 Task: Find connections with filter location Wavre with filter topic #Careerwith filter profile language Spanish with filter current company HR International with filter school Sri Krishna Adithya College of Arts and Science with filter industry Book Publishing with filter service category Search Engine Marketing (SEM) with filter keywords title Chemist
Action: Mouse moved to (567, 110)
Screenshot: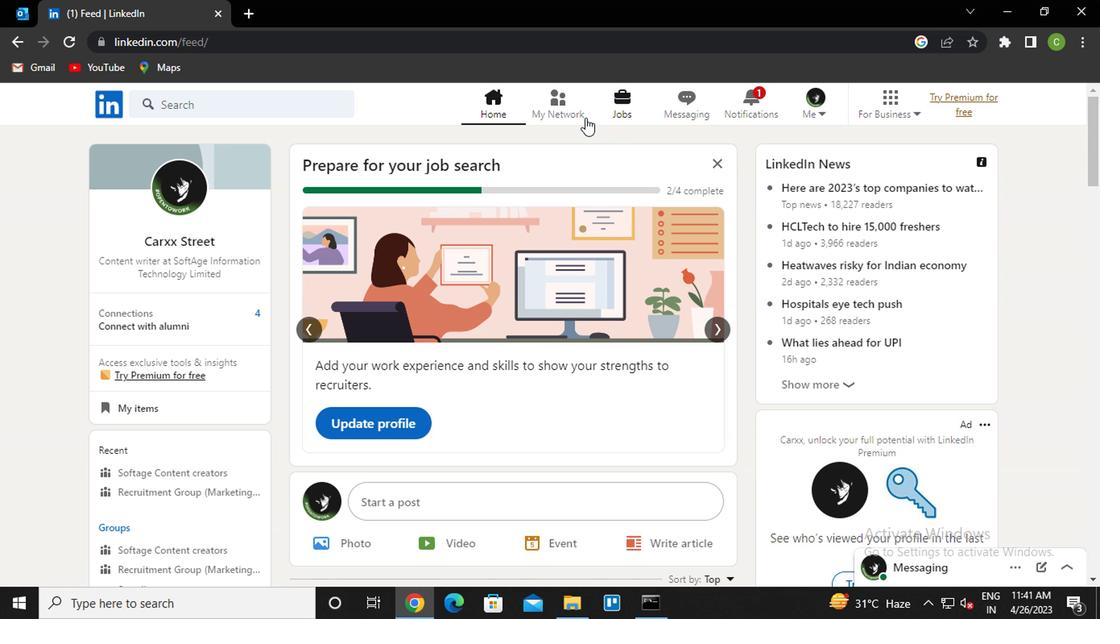 
Action: Mouse pressed left at (567, 110)
Screenshot: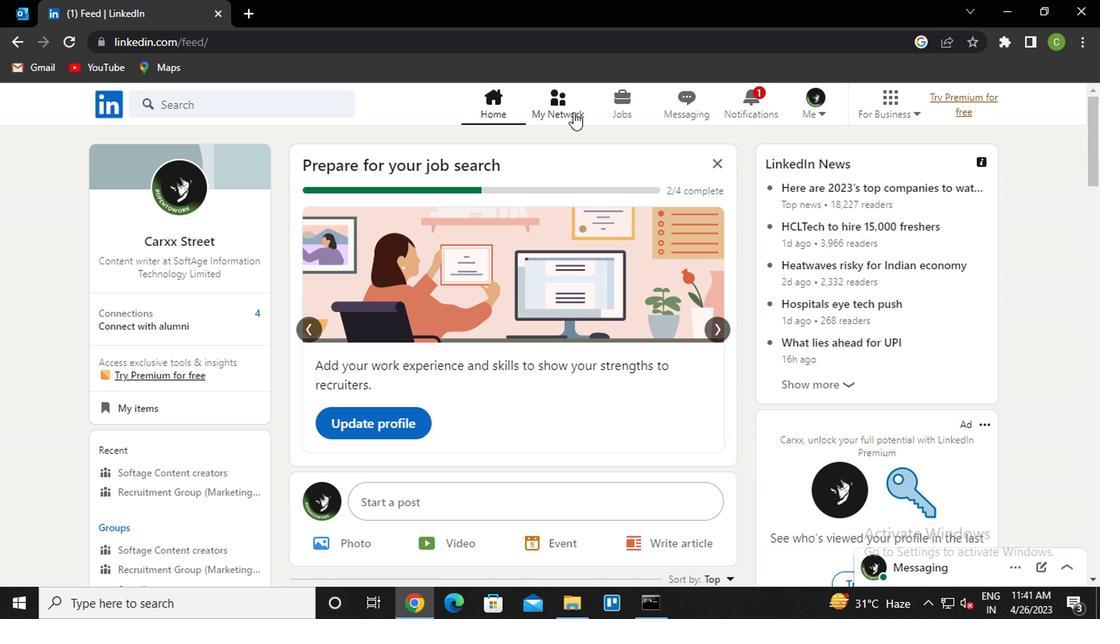 
Action: Mouse moved to (220, 204)
Screenshot: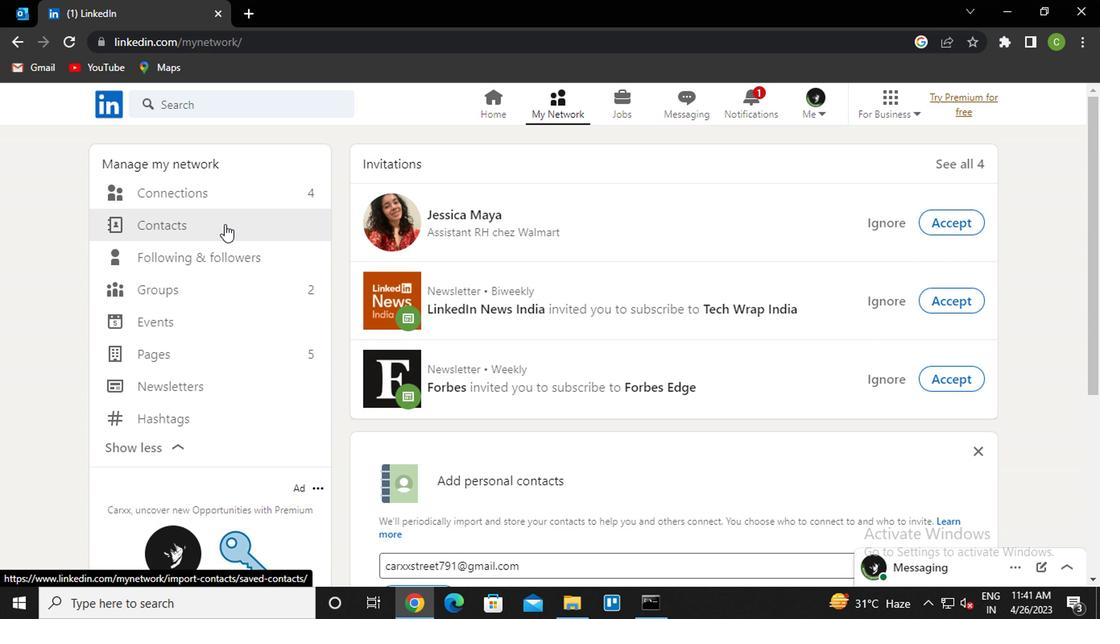 
Action: Mouse pressed left at (220, 204)
Screenshot: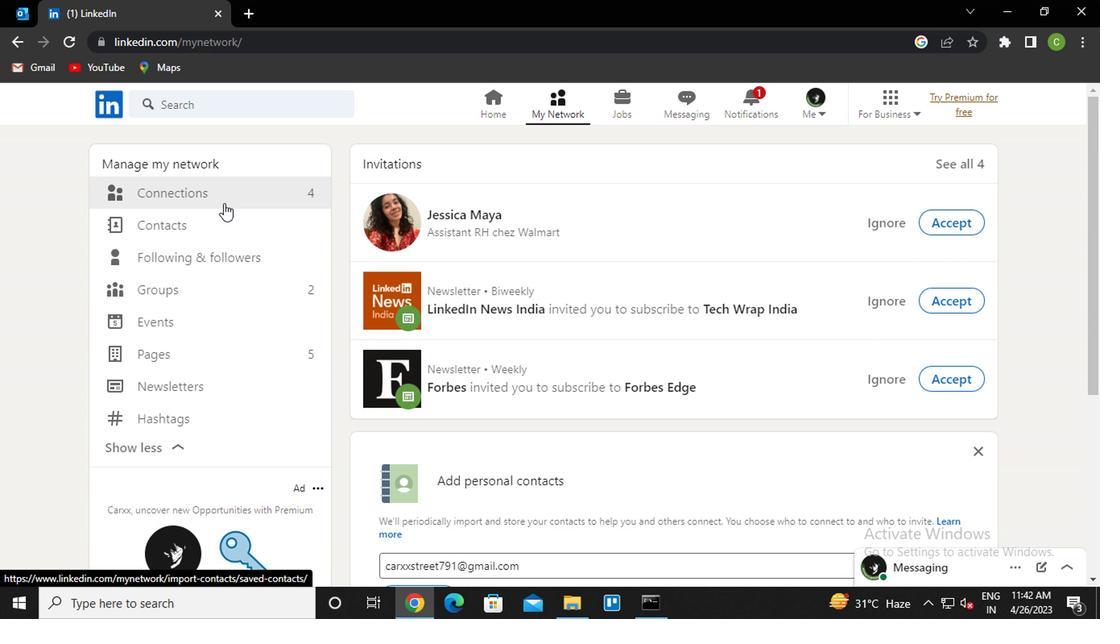 
Action: Mouse moved to (271, 190)
Screenshot: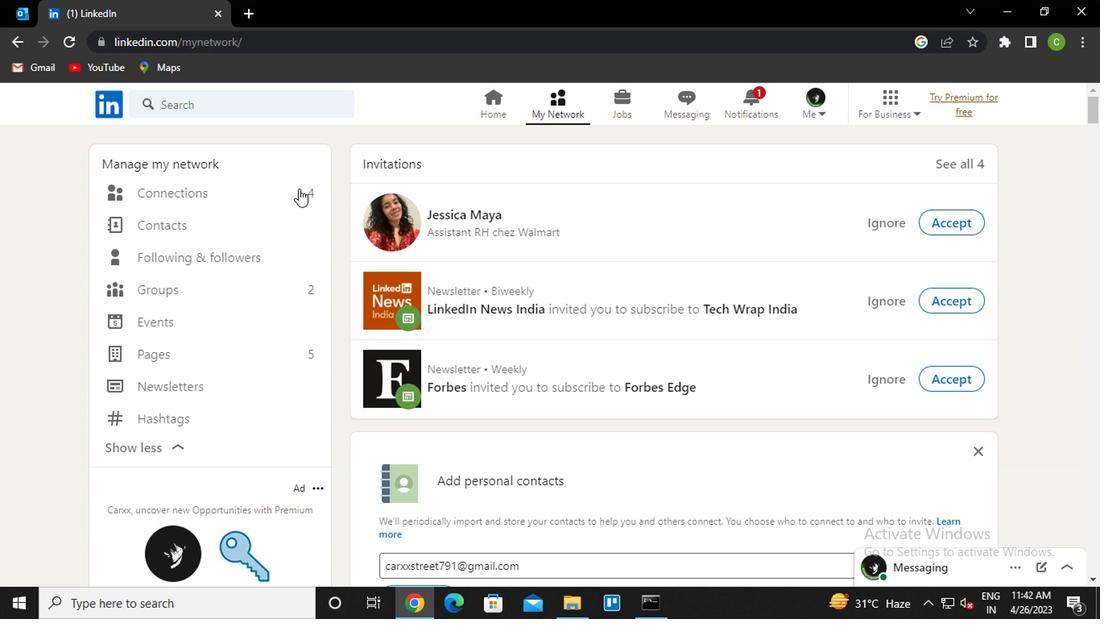
Action: Mouse pressed left at (271, 190)
Screenshot: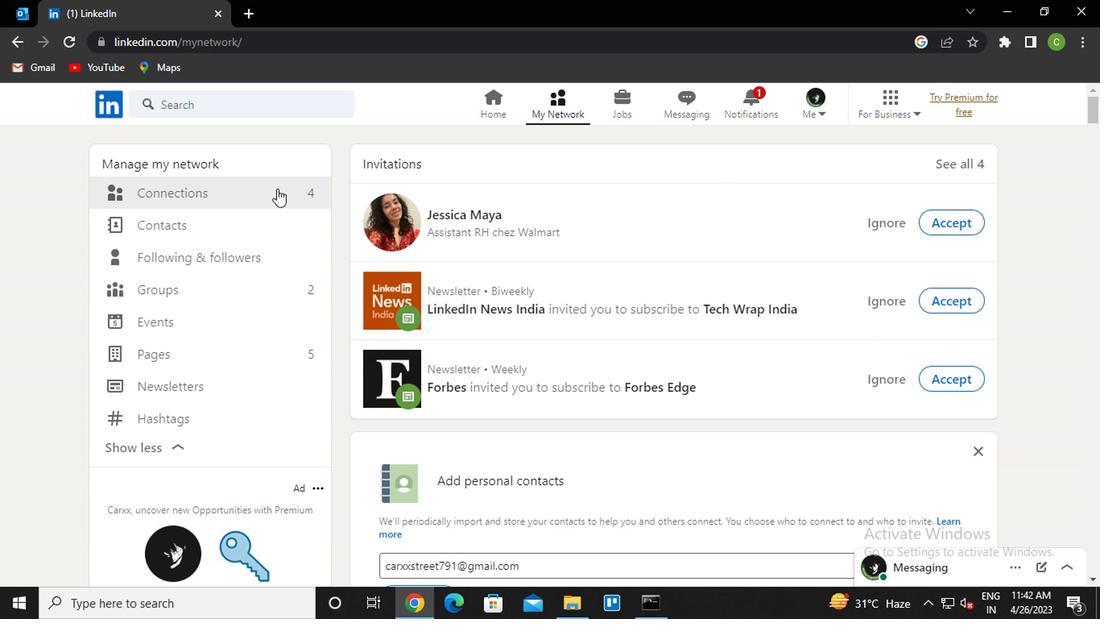 
Action: Mouse moved to (689, 200)
Screenshot: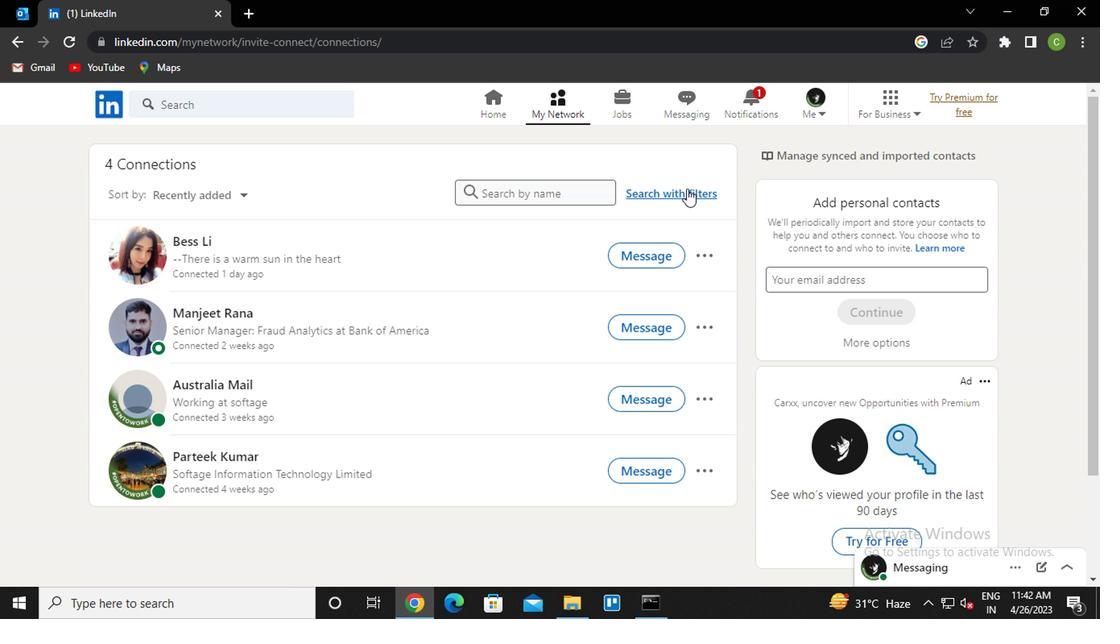 
Action: Mouse pressed left at (689, 200)
Screenshot: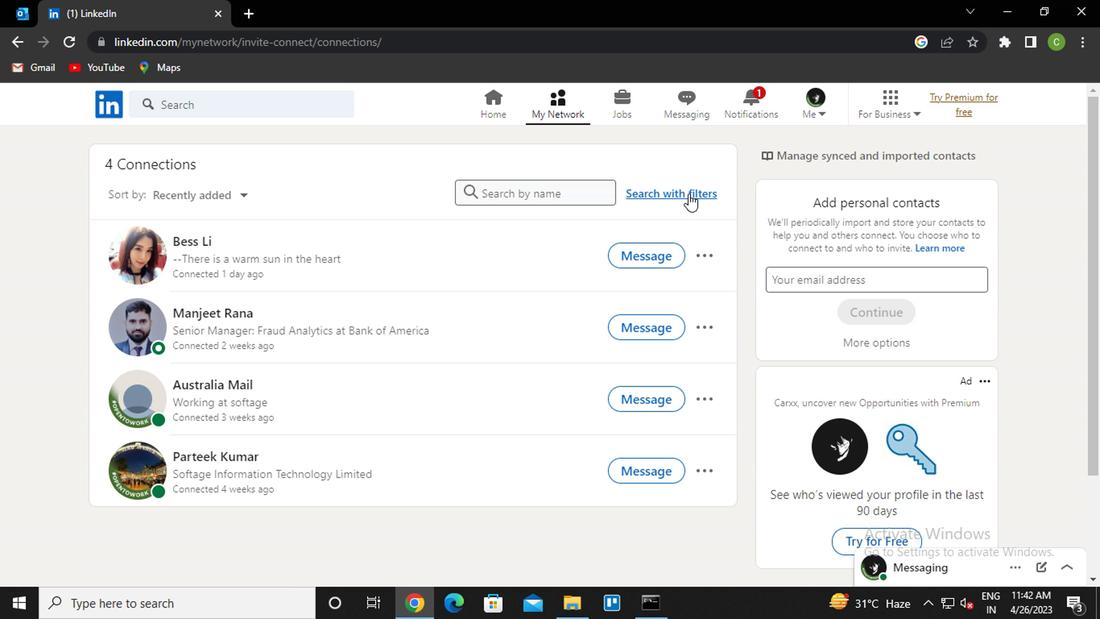 
Action: Mouse moved to (530, 155)
Screenshot: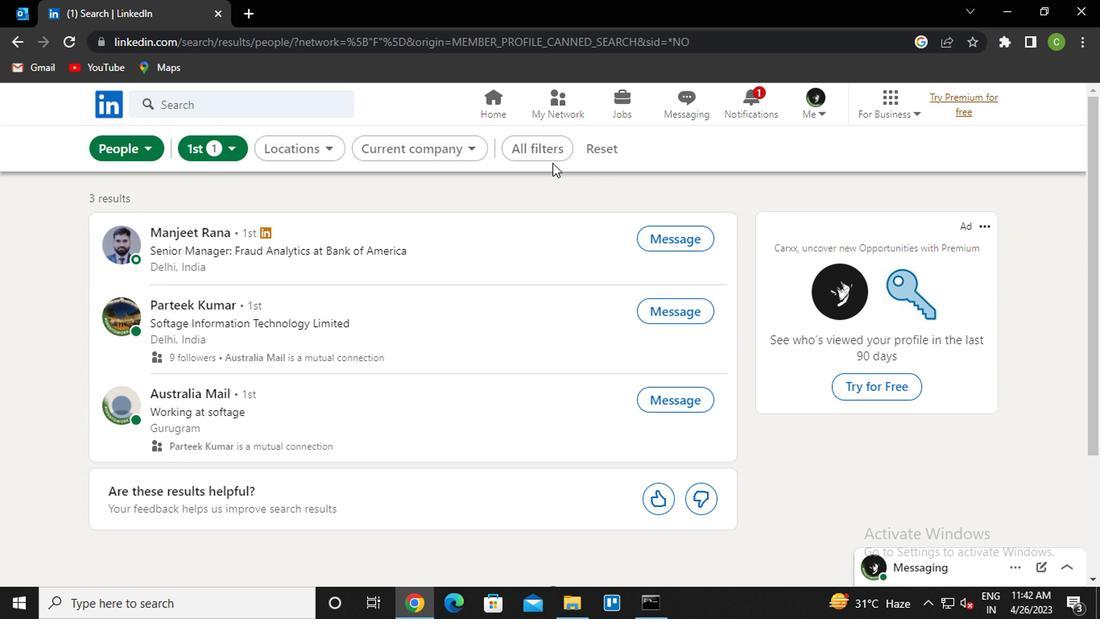 
Action: Mouse pressed left at (530, 155)
Screenshot: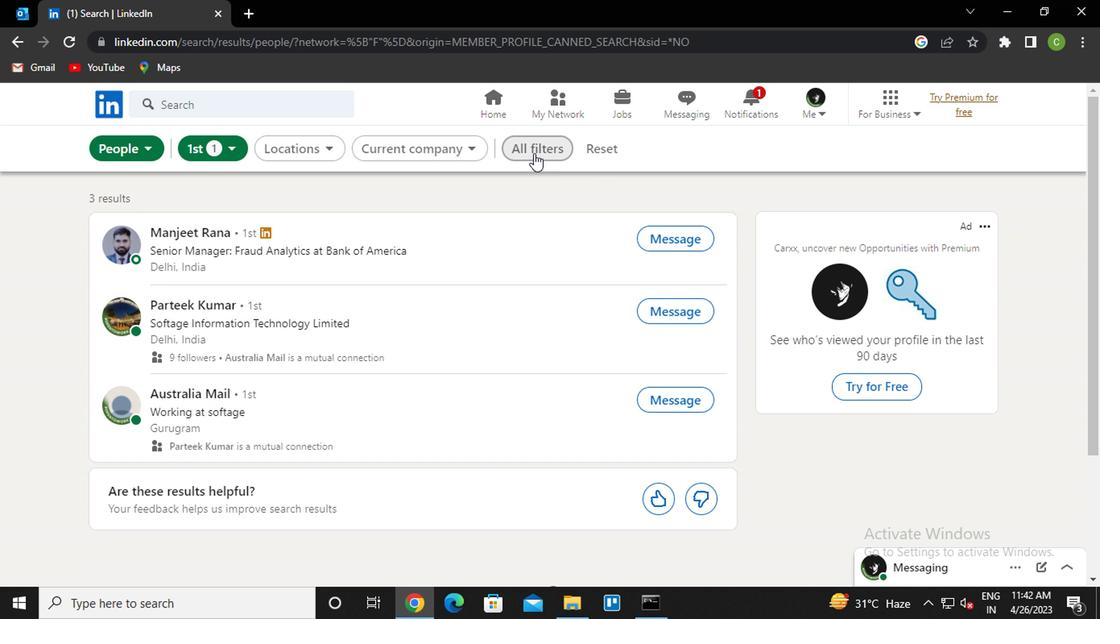 
Action: Mouse moved to (809, 320)
Screenshot: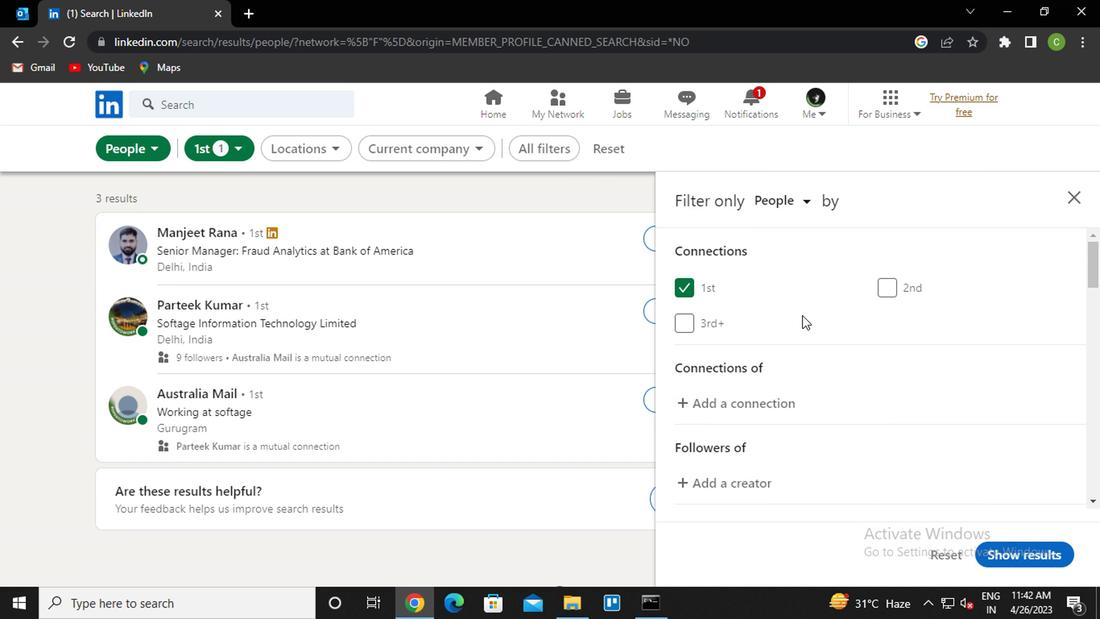 
Action: Mouse scrolled (809, 319) with delta (0, 0)
Screenshot: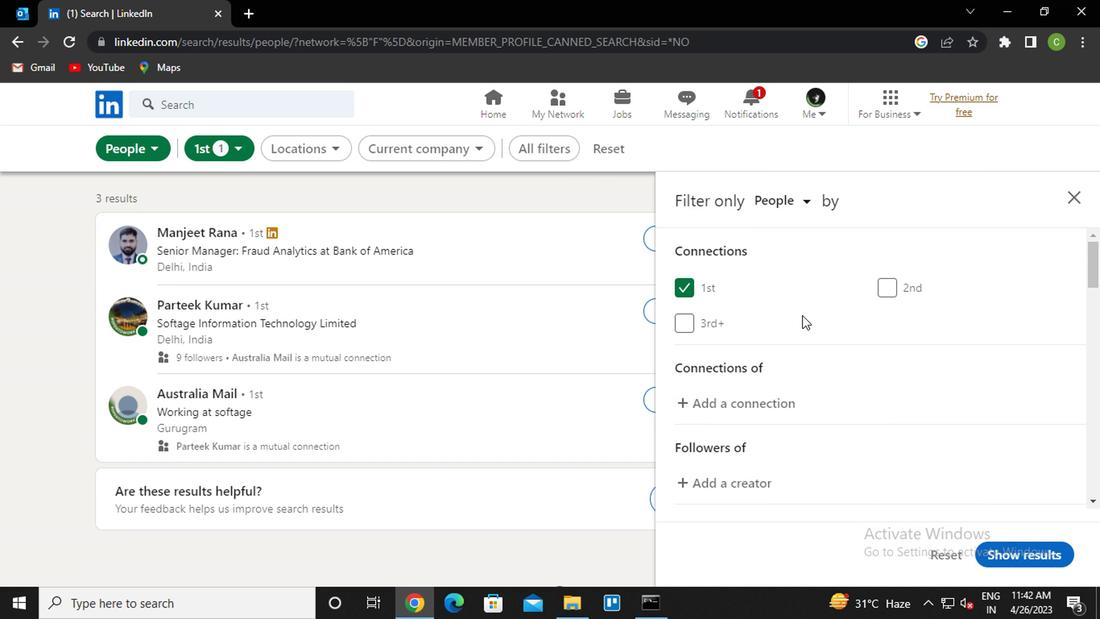 
Action: Mouse moved to (819, 327)
Screenshot: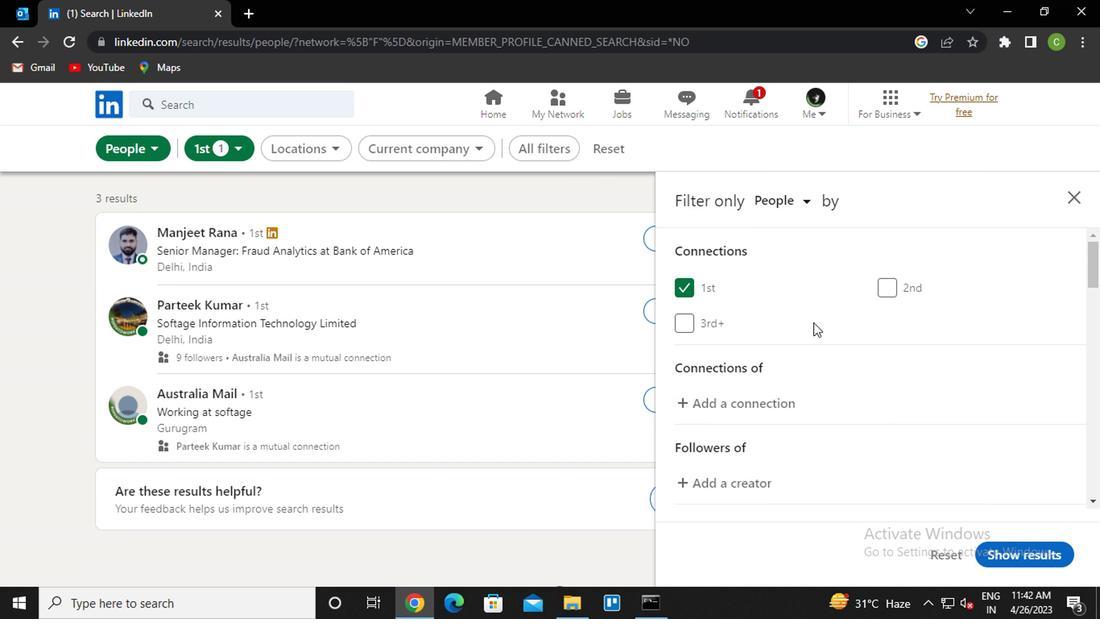 
Action: Mouse scrolled (819, 326) with delta (0, -1)
Screenshot: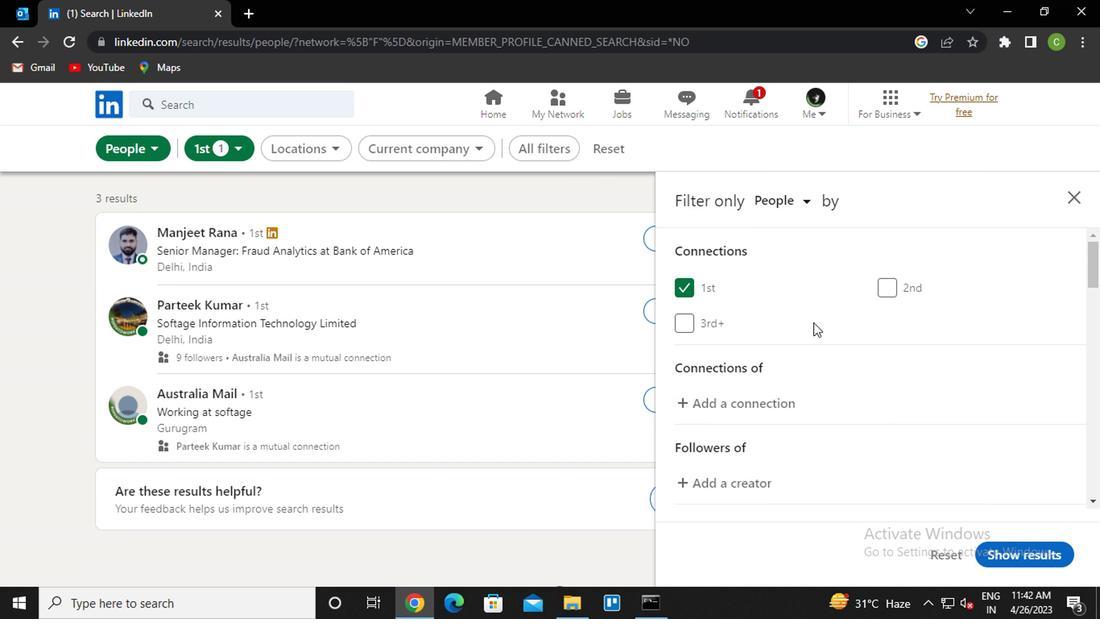 
Action: Mouse moved to (825, 334)
Screenshot: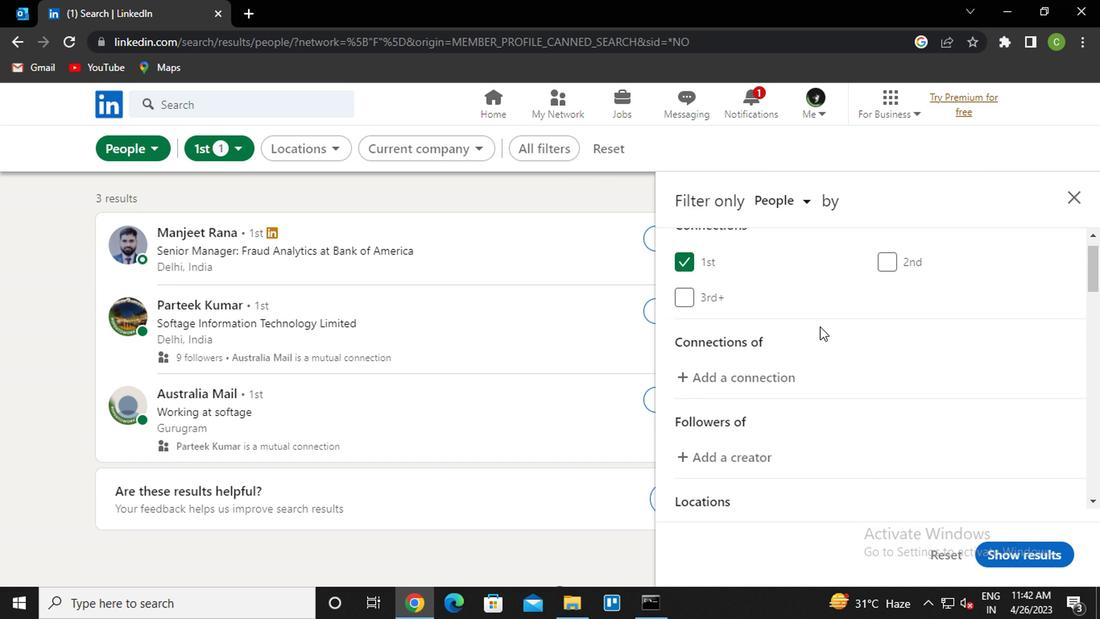 
Action: Mouse scrolled (825, 334) with delta (0, 0)
Screenshot: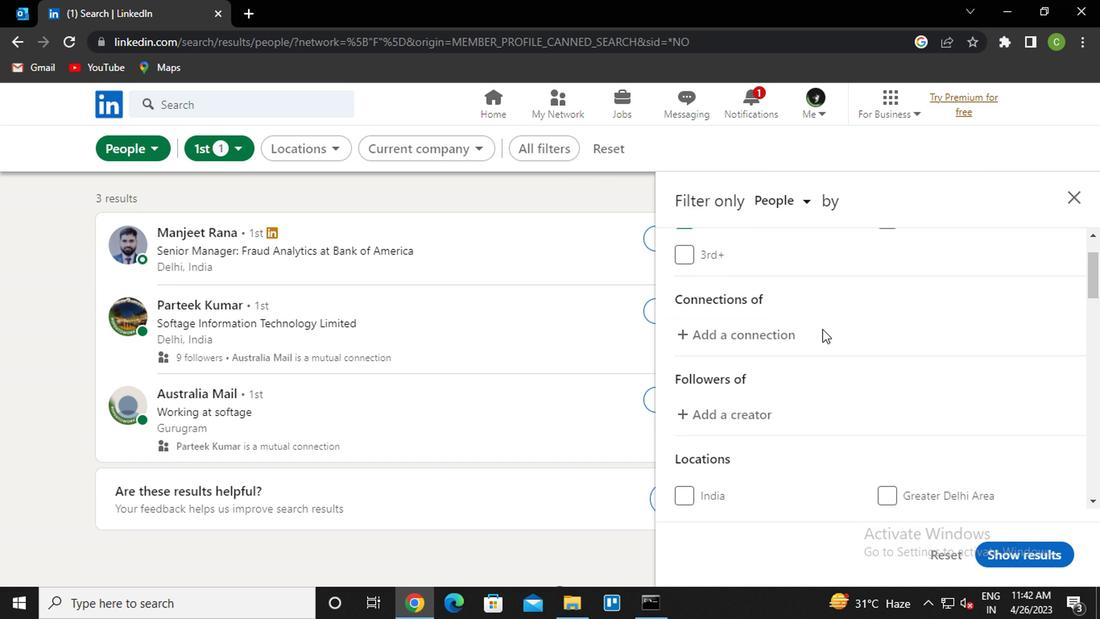 
Action: Mouse moved to (909, 395)
Screenshot: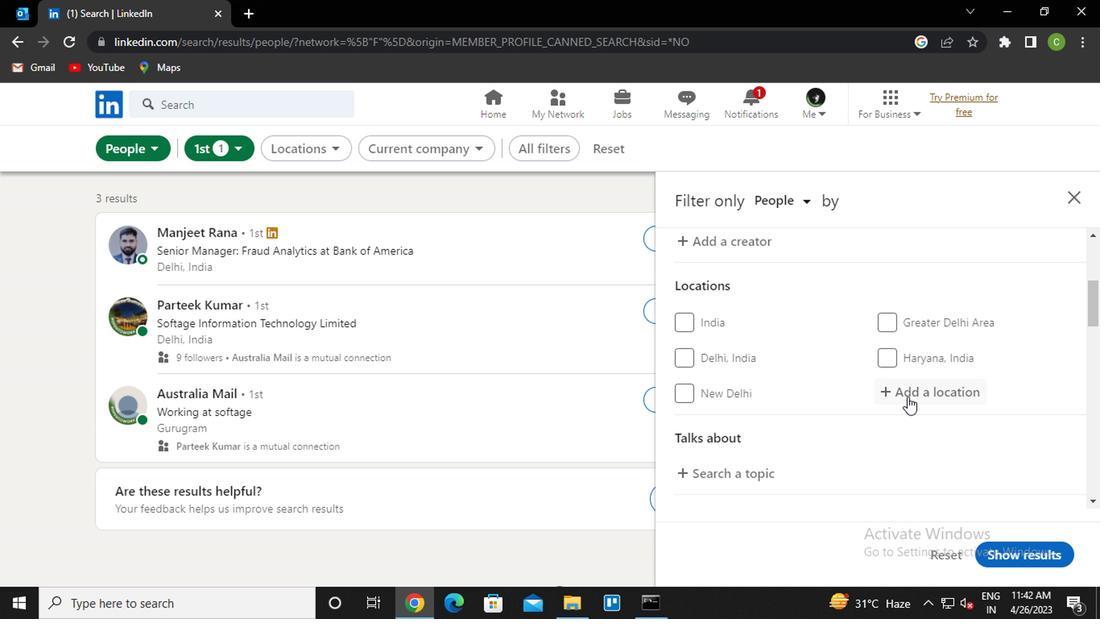 
Action: Mouse pressed left at (909, 395)
Screenshot: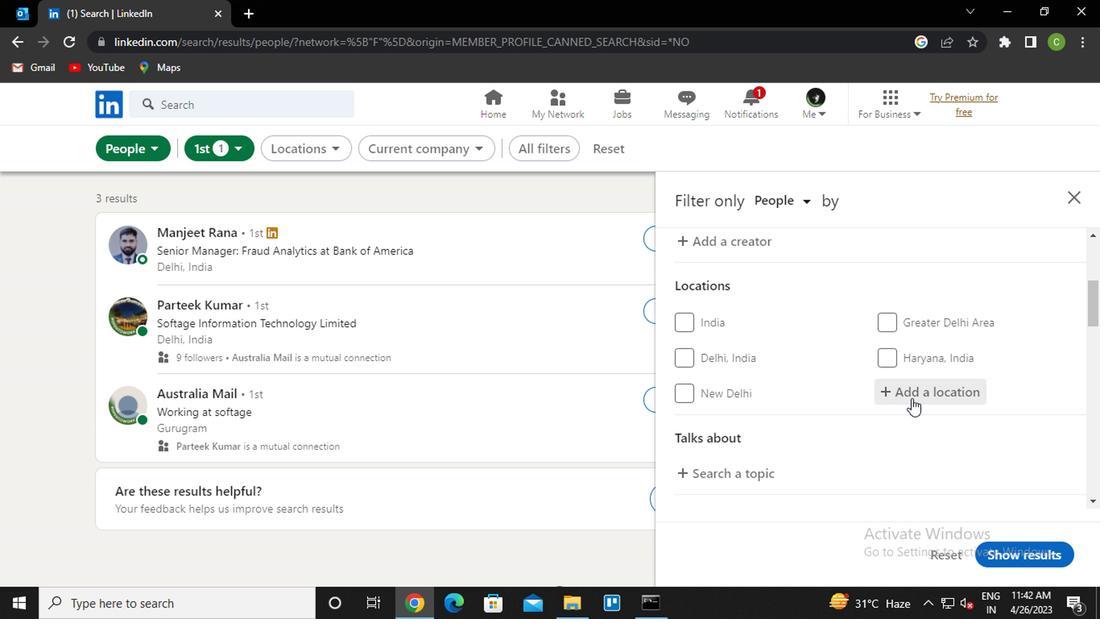 
Action: Mouse moved to (911, 395)
Screenshot: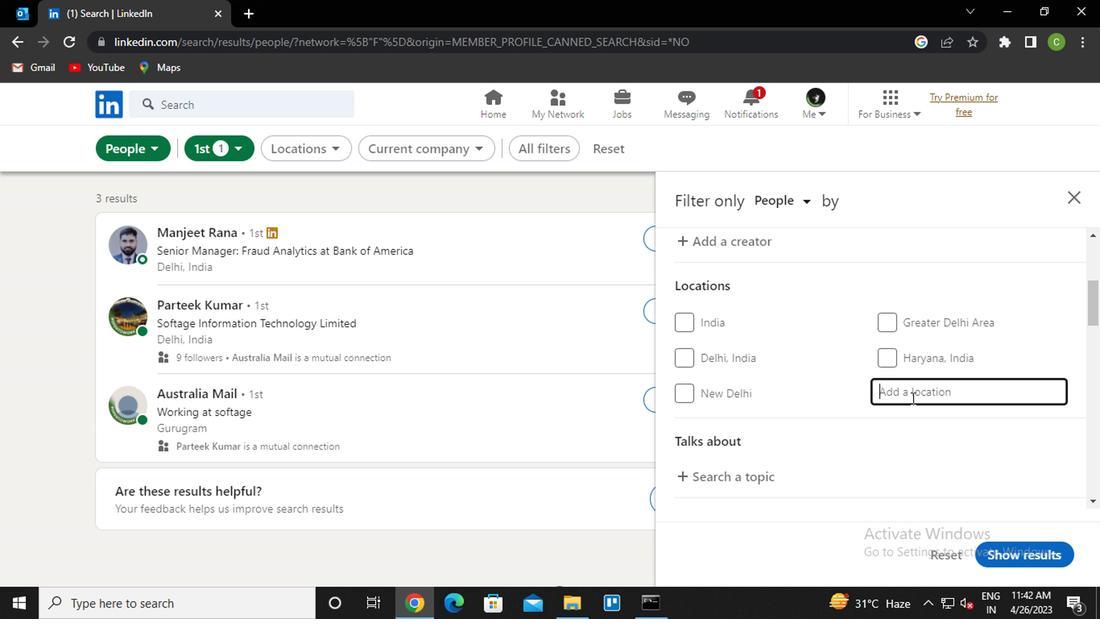 
Action: Key pressed <Key.caps_lock><Key.caps_lock>w<Key.caps_lock>avre<Key.down><Key.enter>
Screenshot: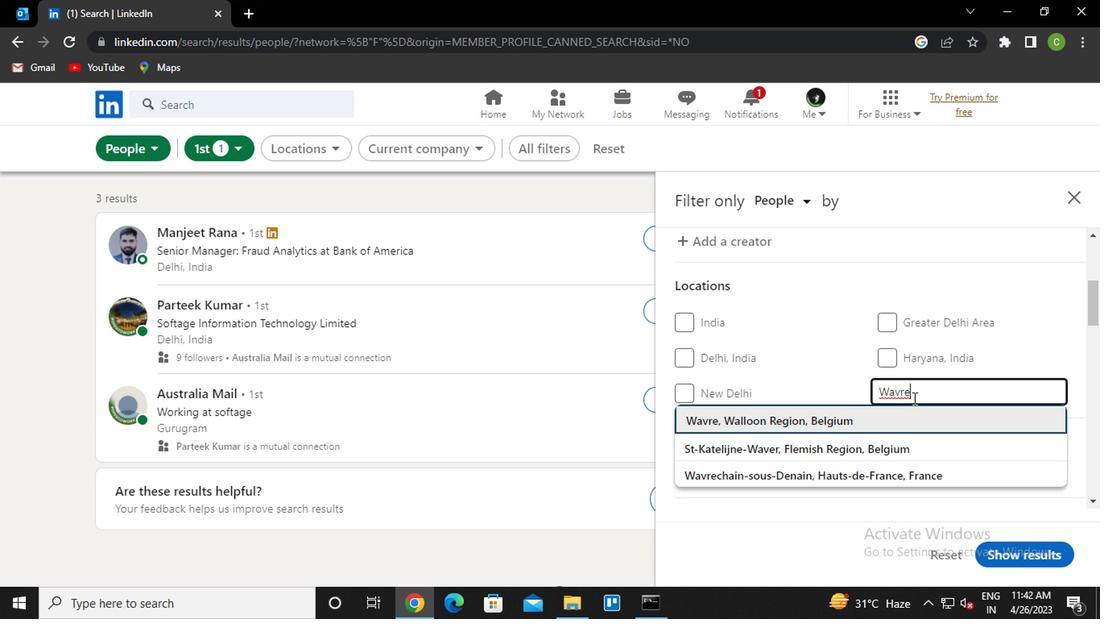 
Action: Mouse moved to (902, 400)
Screenshot: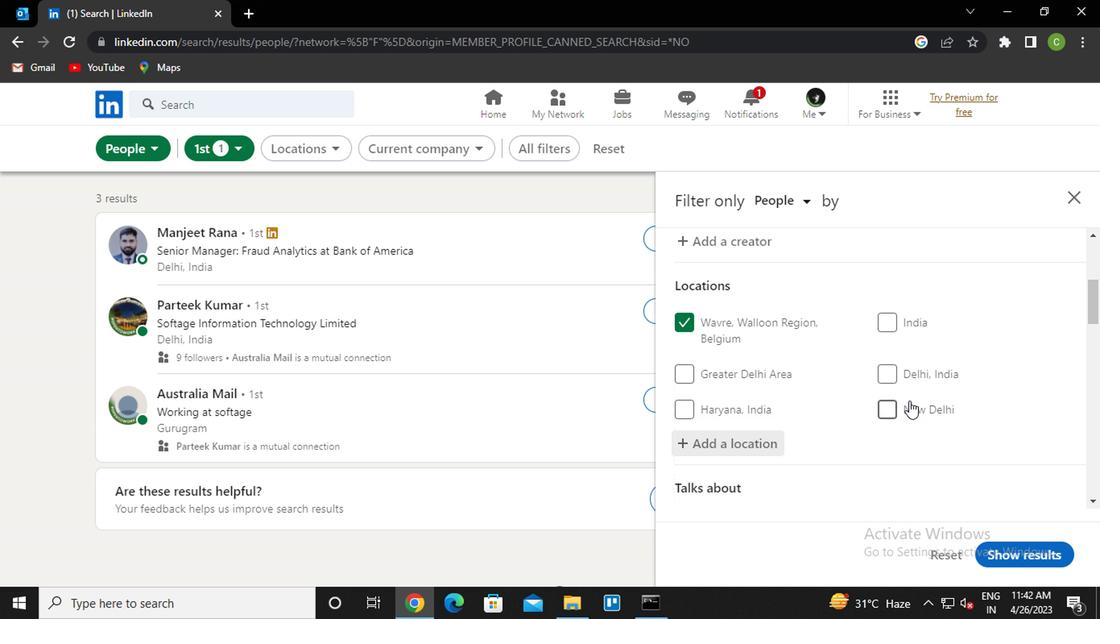 
Action: Mouse scrolled (902, 399) with delta (0, 0)
Screenshot: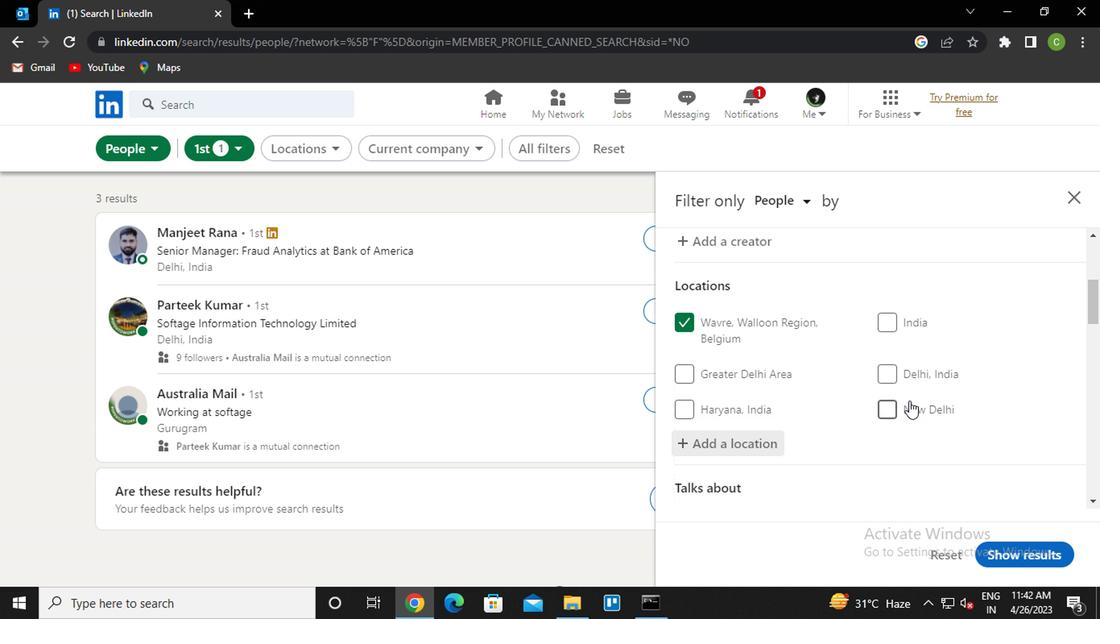 
Action: Mouse moved to (887, 412)
Screenshot: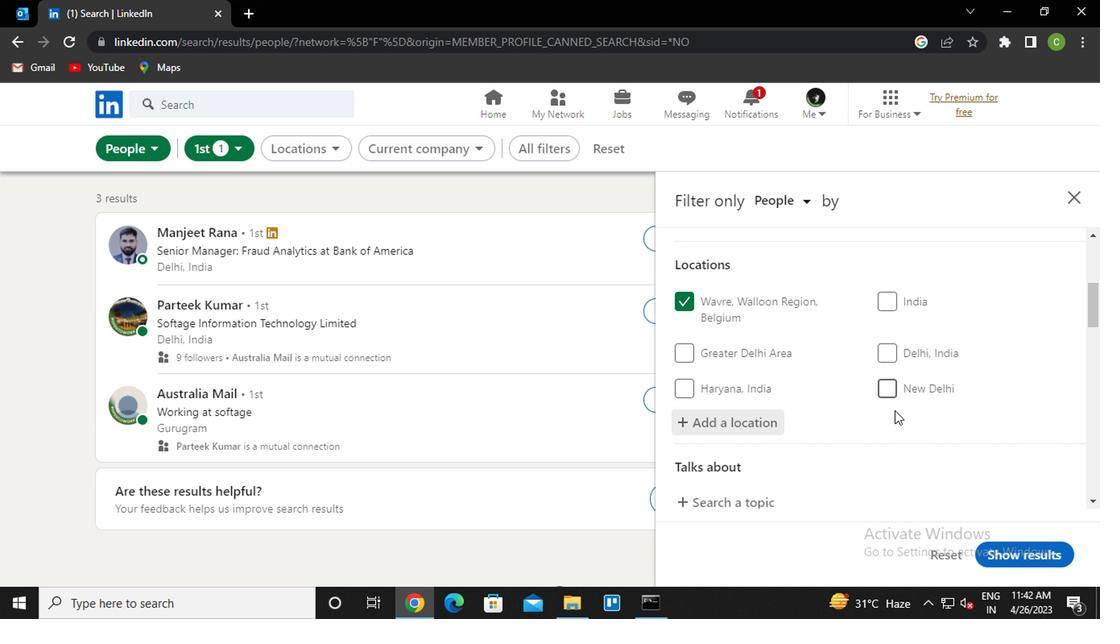 
Action: Mouse scrolled (887, 411) with delta (0, 0)
Screenshot: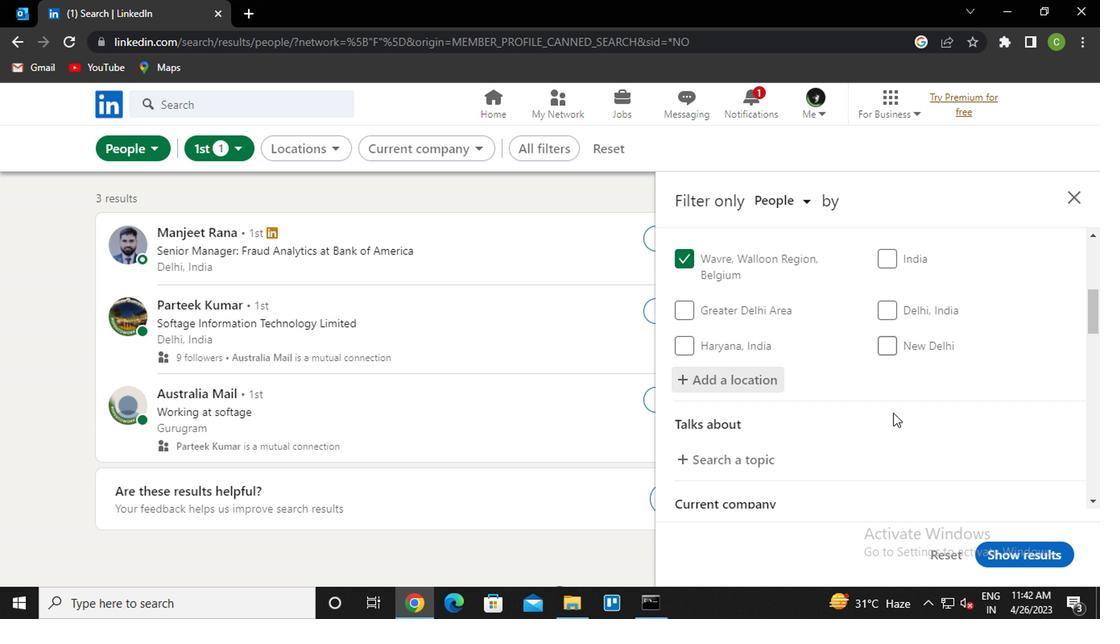 
Action: Mouse moved to (748, 359)
Screenshot: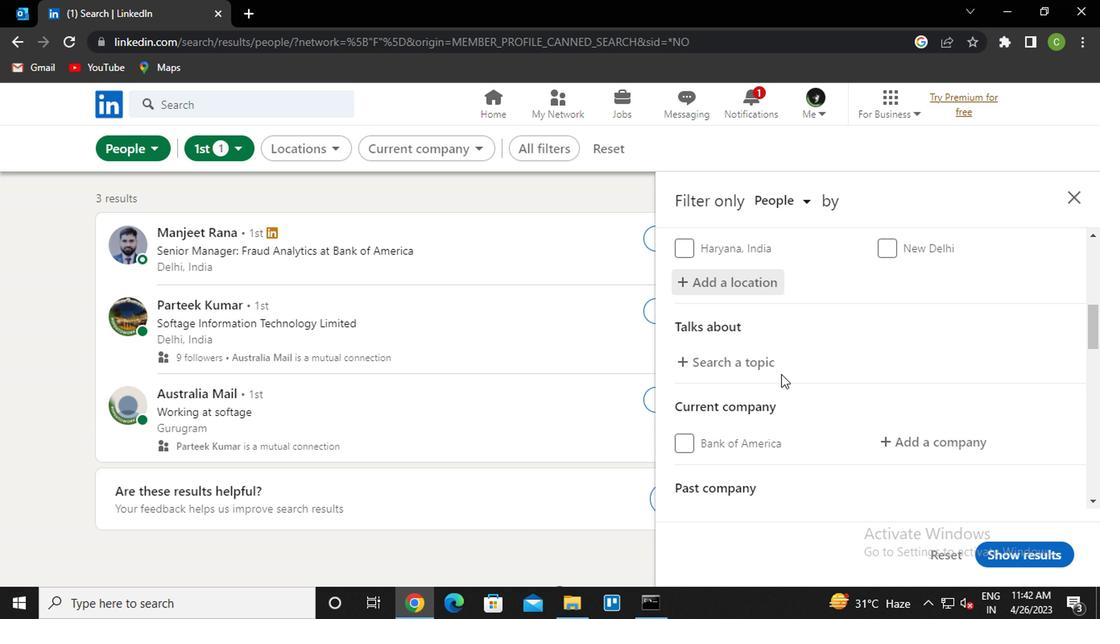 
Action: Mouse pressed left at (748, 359)
Screenshot: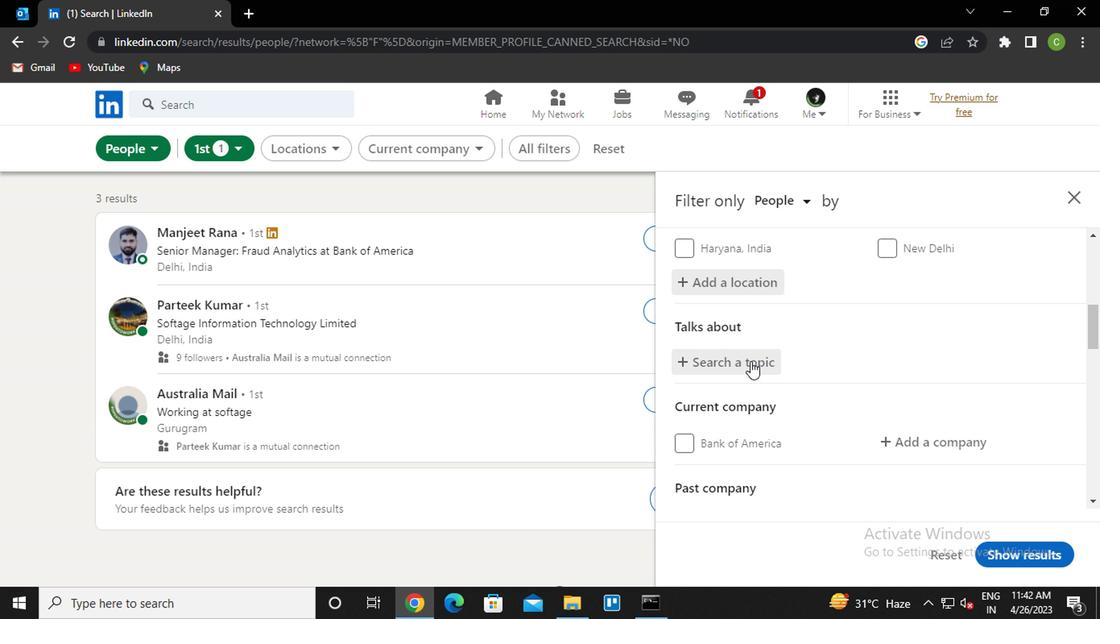 
Action: Key pressed <Key.caps_lock>c<Key.caps_lock>areer<Key.down><Key.enter>
Screenshot: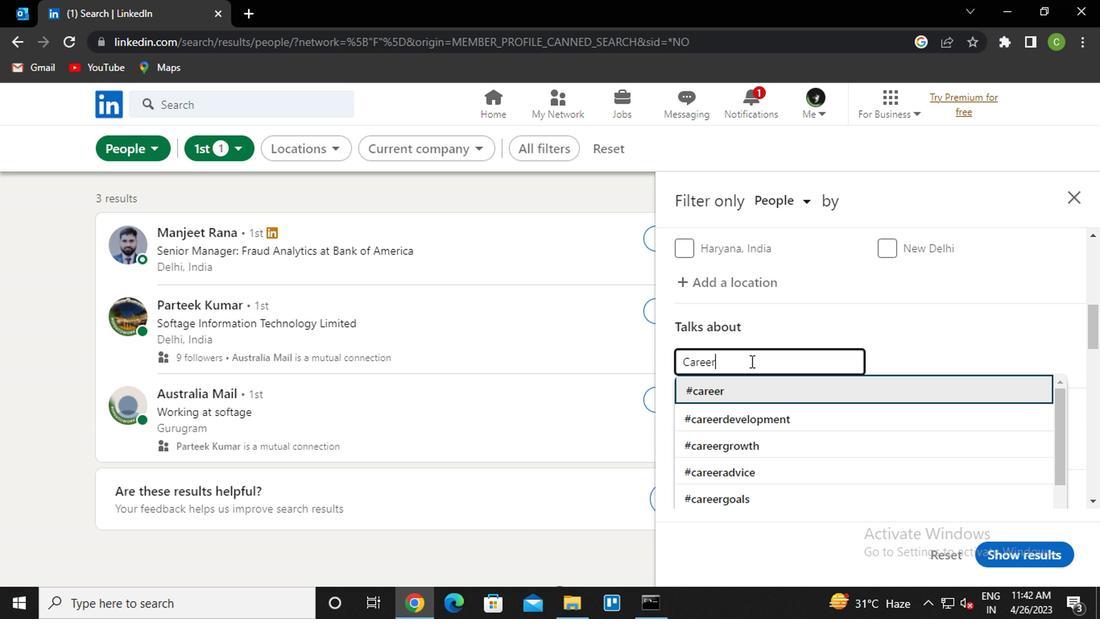 
Action: Mouse moved to (809, 366)
Screenshot: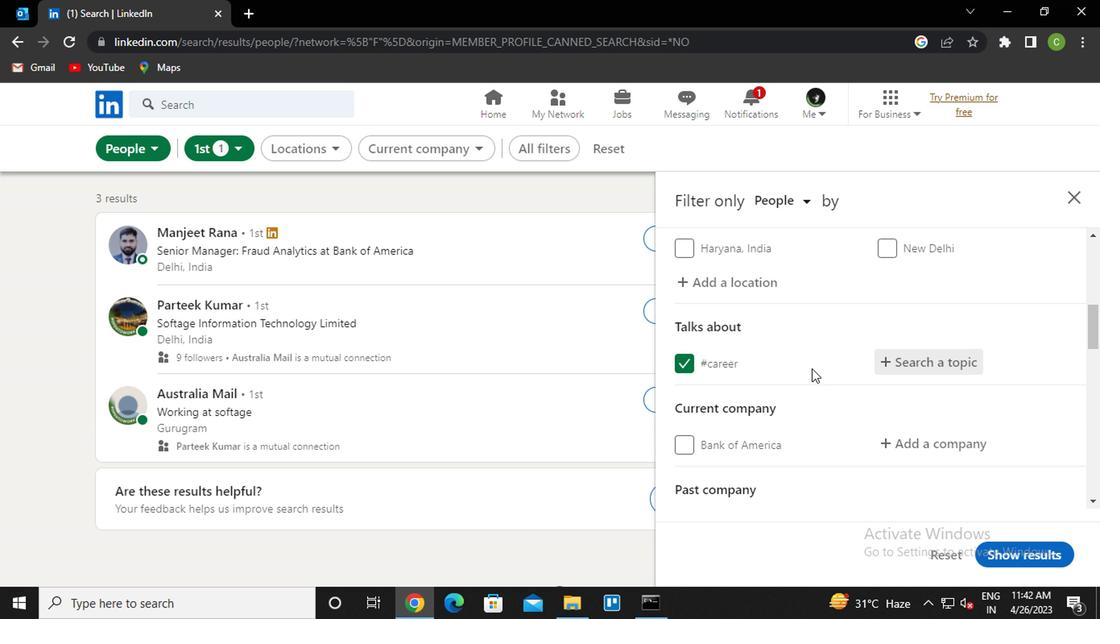 
Action: Mouse scrolled (809, 365) with delta (0, 0)
Screenshot: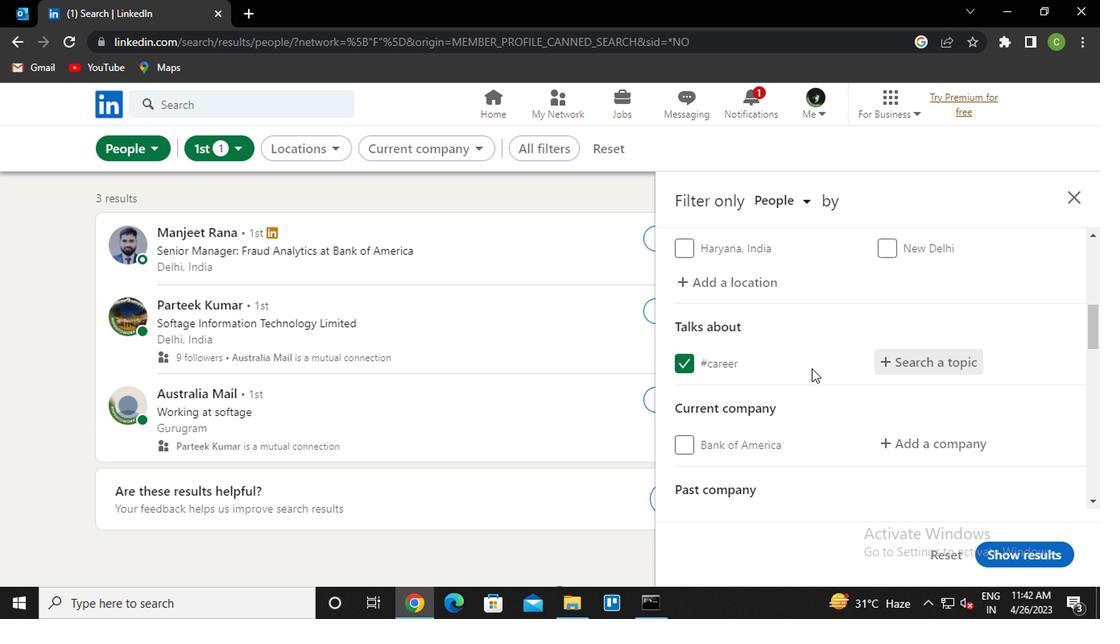 
Action: Mouse moved to (930, 366)
Screenshot: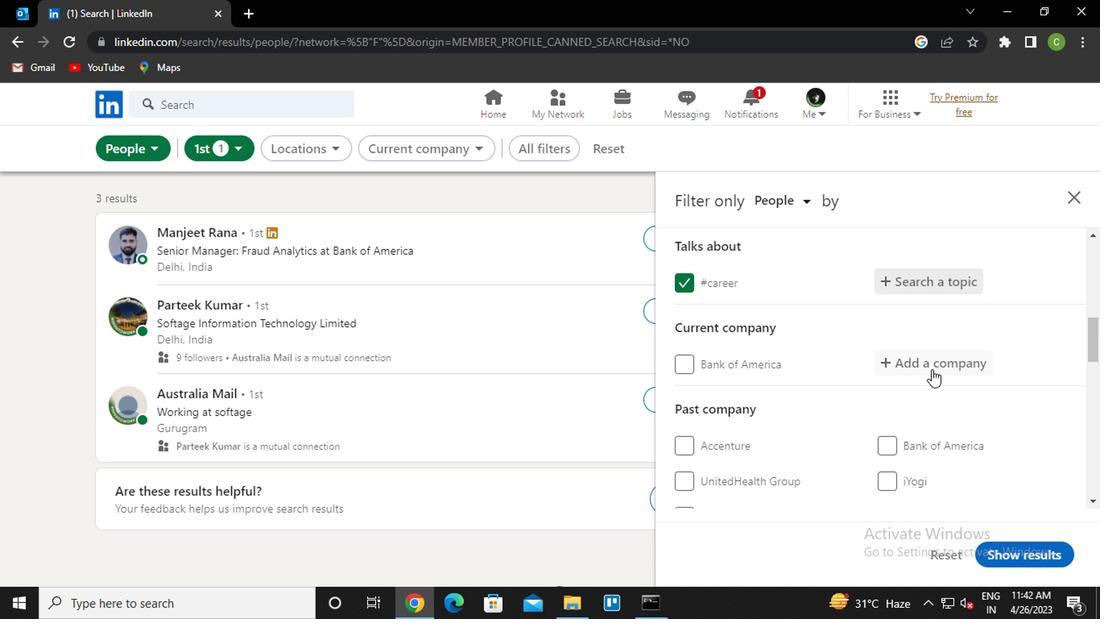 
Action: Mouse pressed left at (930, 366)
Screenshot: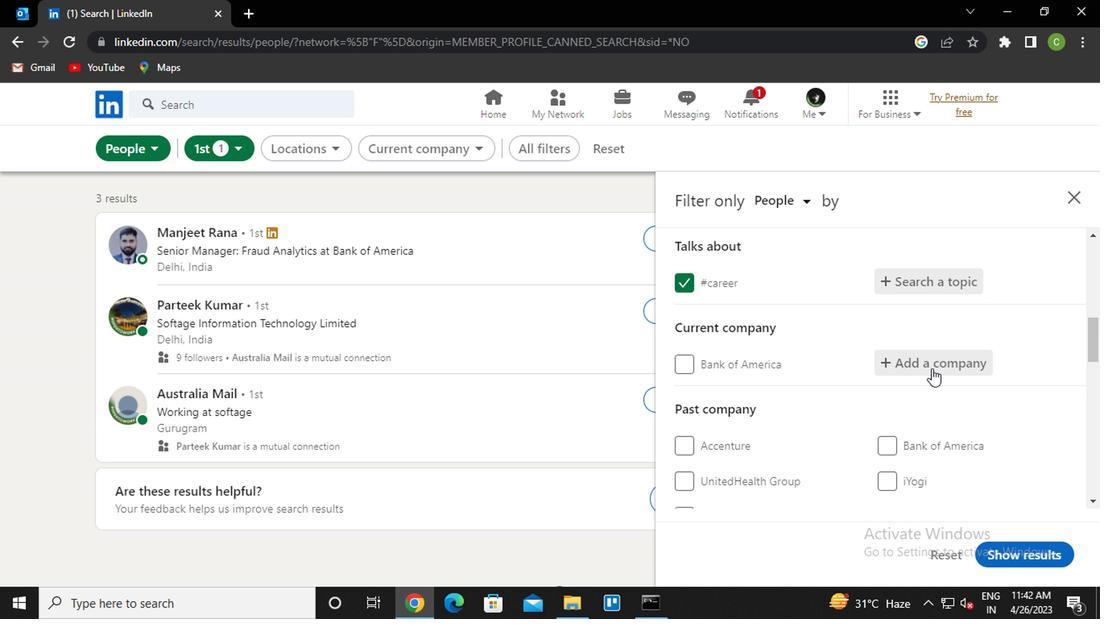 
Action: Key pressed <Key.caps_lock>hr<Key.space>i<Key.caps_lock>nter<Key.down><Key.enter>
Screenshot: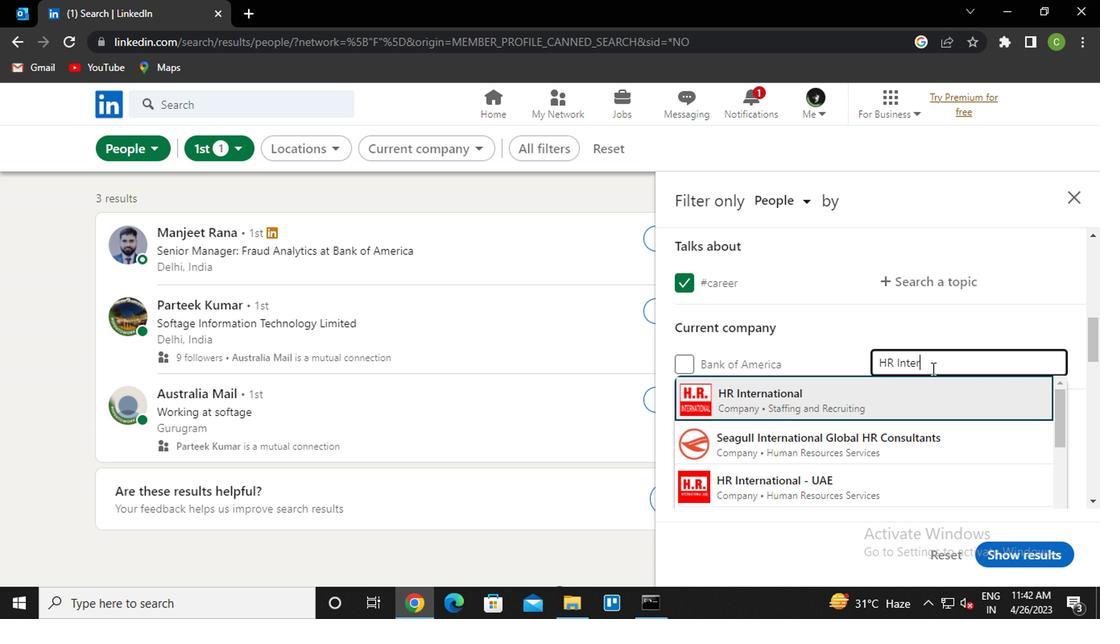 
Action: Mouse moved to (908, 374)
Screenshot: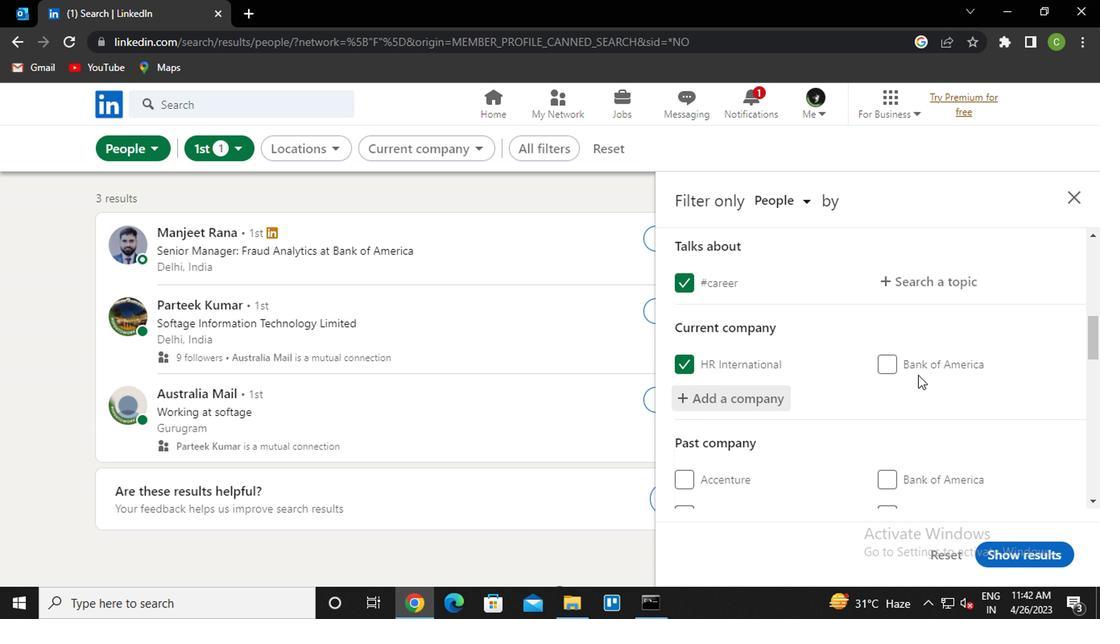 
Action: Mouse scrolled (908, 373) with delta (0, -1)
Screenshot: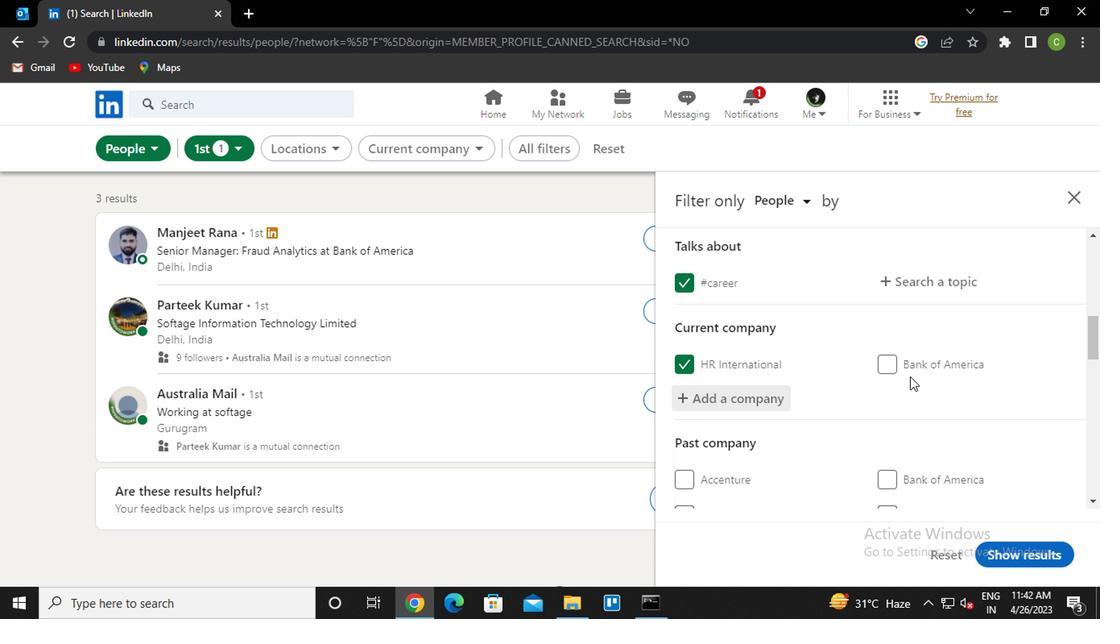 
Action: Mouse moved to (906, 374)
Screenshot: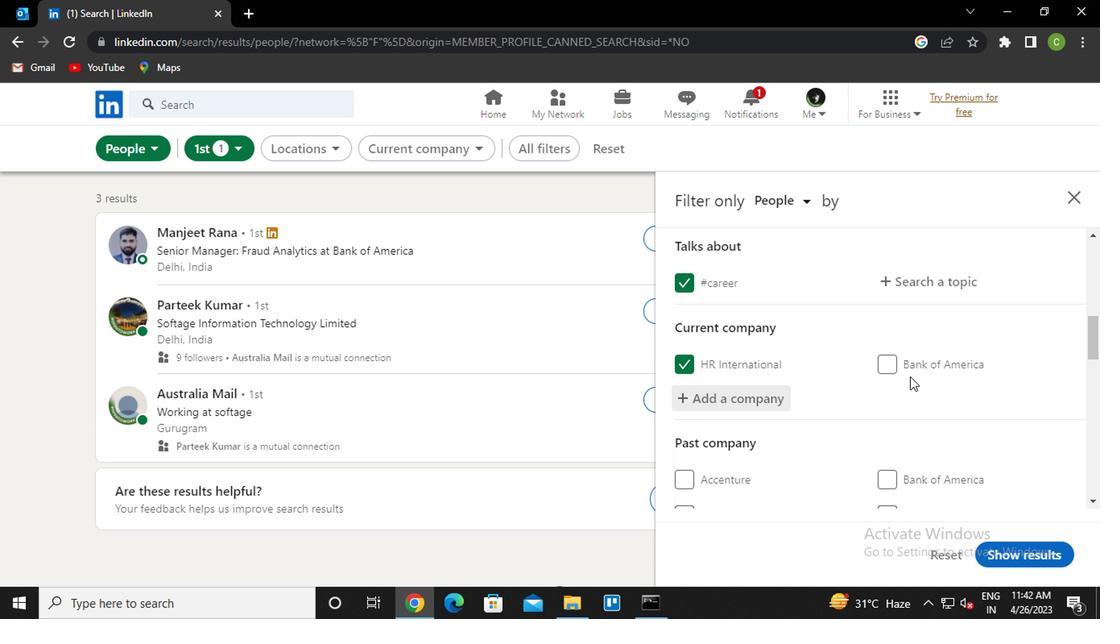 
Action: Mouse scrolled (906, 373) with delta (0, -1)
Screenshot: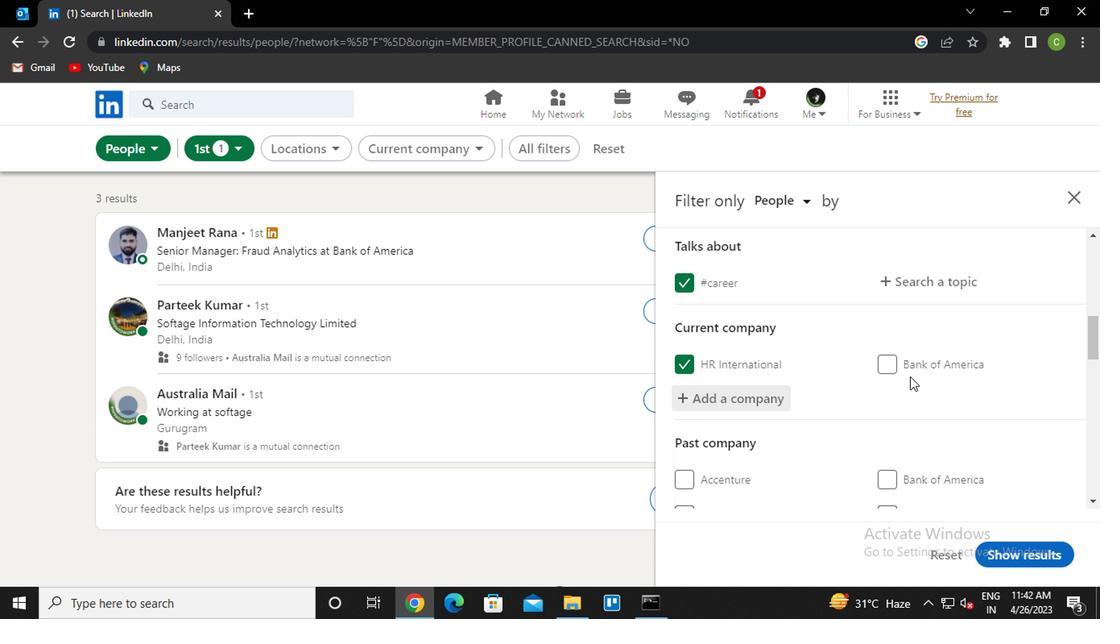 
Action: Mouse moved to (752, 447)
Screenshot: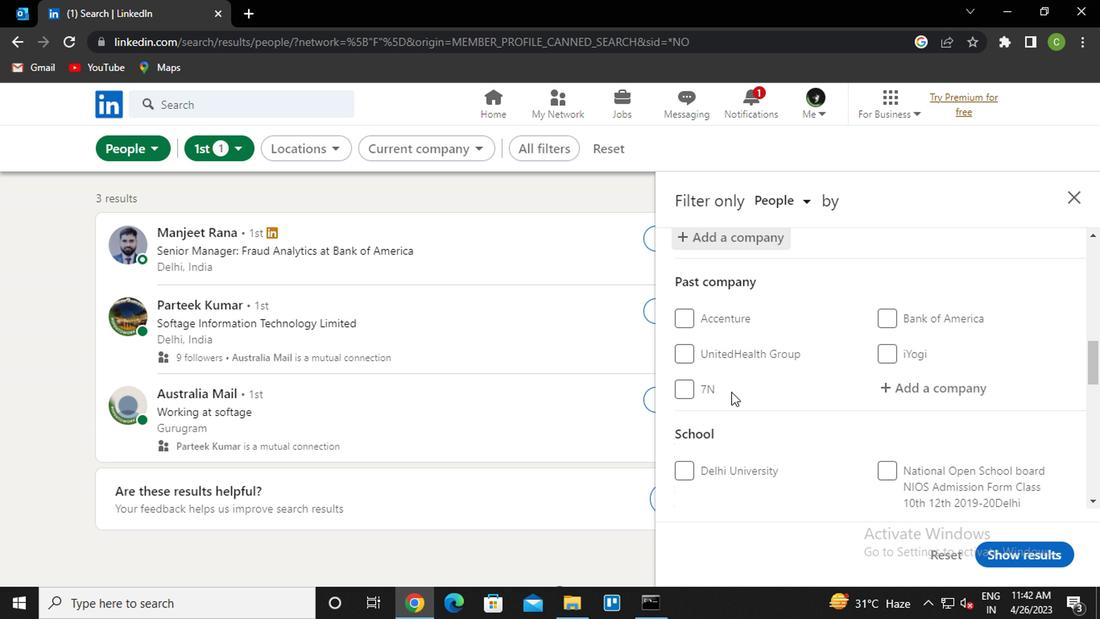 
Action: Mouse scrolled (752, 447) with delta (0, 0)
Screenshot: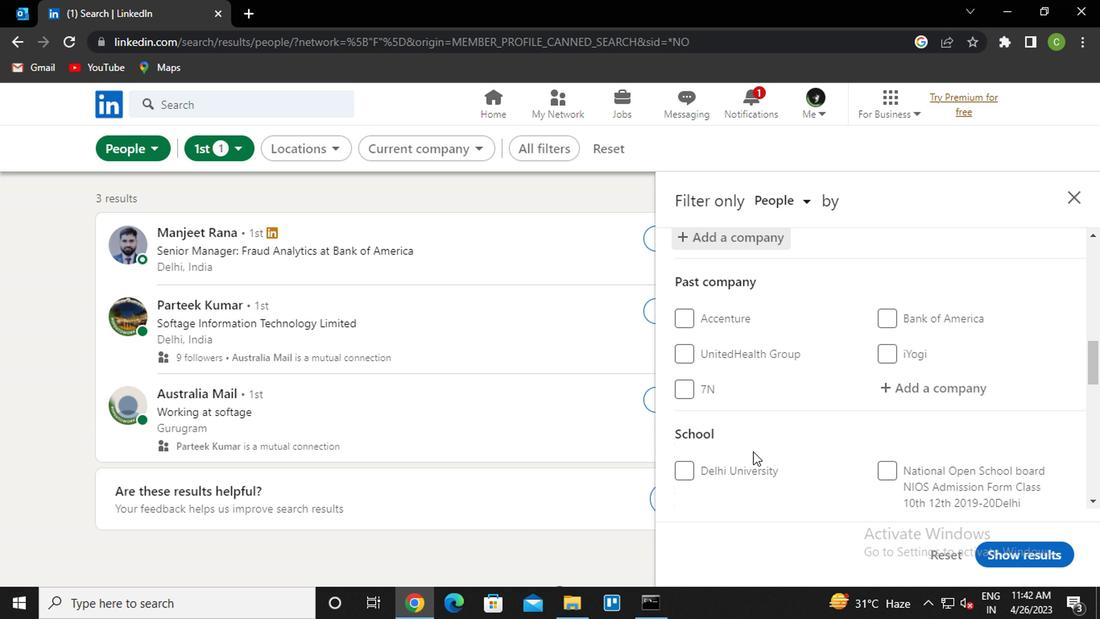 
Action: Mouse moved to (754, 447)
Screenshot: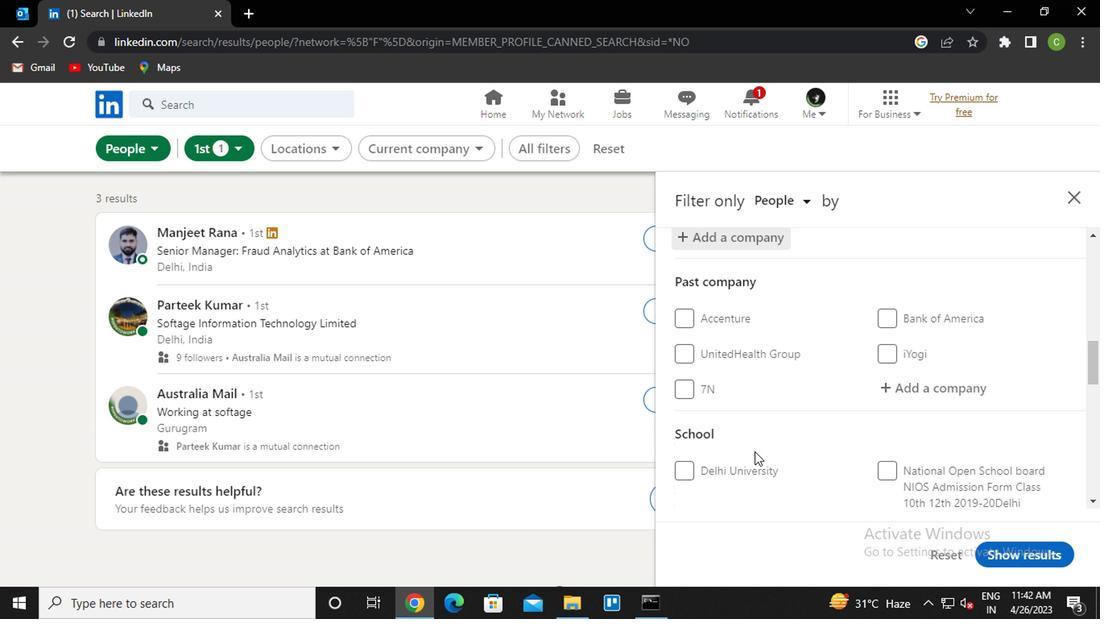 
Action: Mouse scrolled (754, 447) with delta (0, 0)
Screenshot: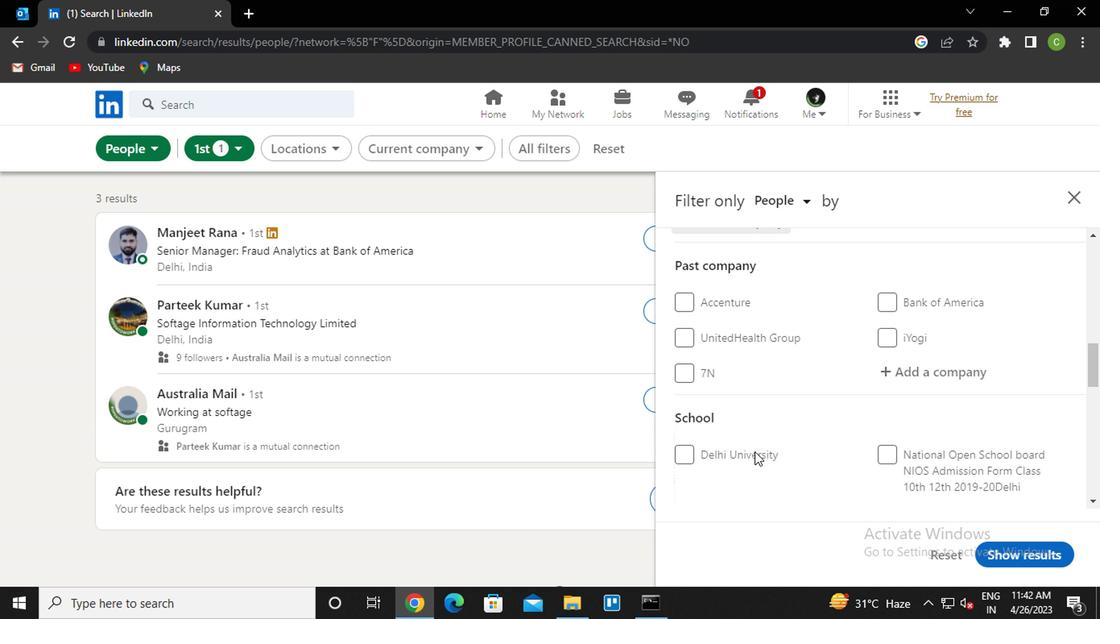 
Action: Mouse moved to (752, 429)
Screenshot: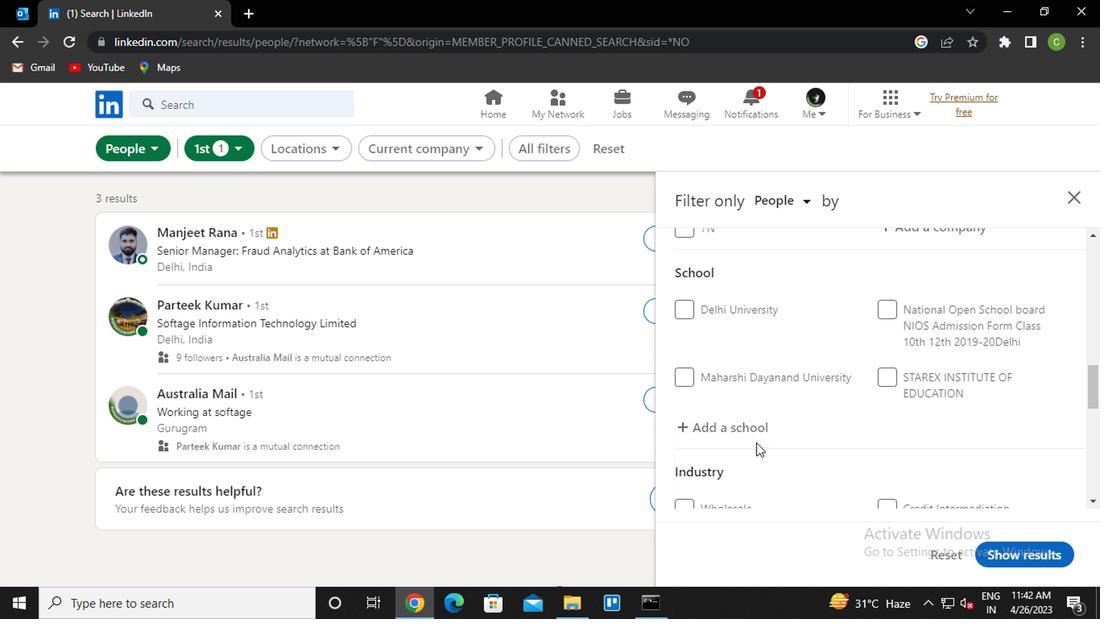
Action: Mouse pressed left at (752, 429)
Screenshot: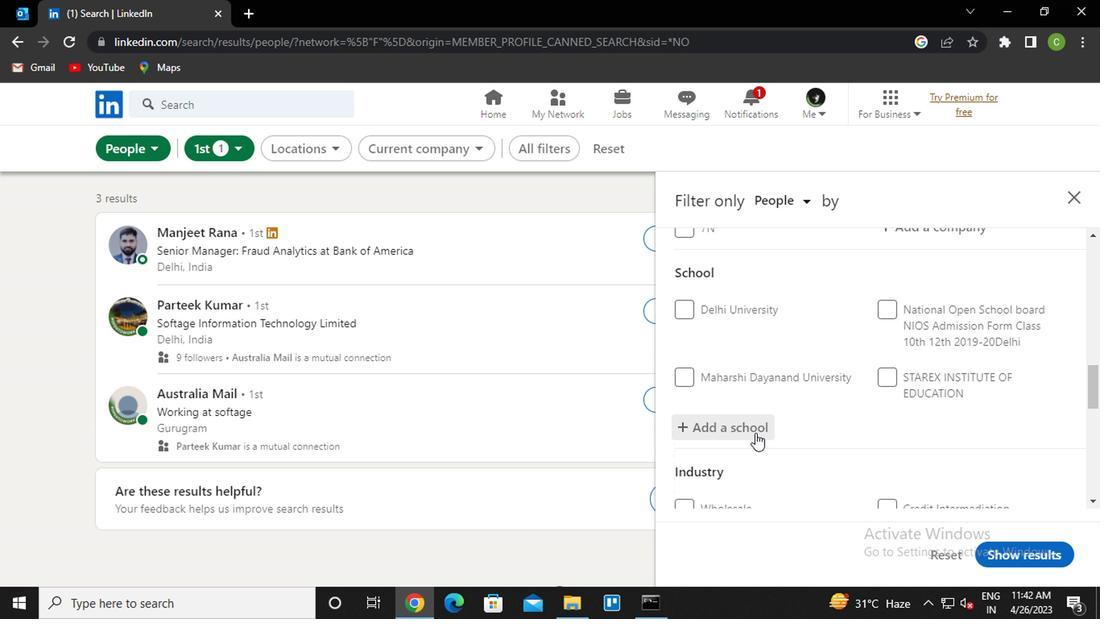
Action: Key pressed <Key.caps_lock>s<Key.caps_lock>ri<Key.space><Key.caps_lock>k<Key.caps_lock>rishna<Key.space><Key.caps_lock>a<Key.caps_lock>dithya<Key.down><Key.enter>
Screenshot: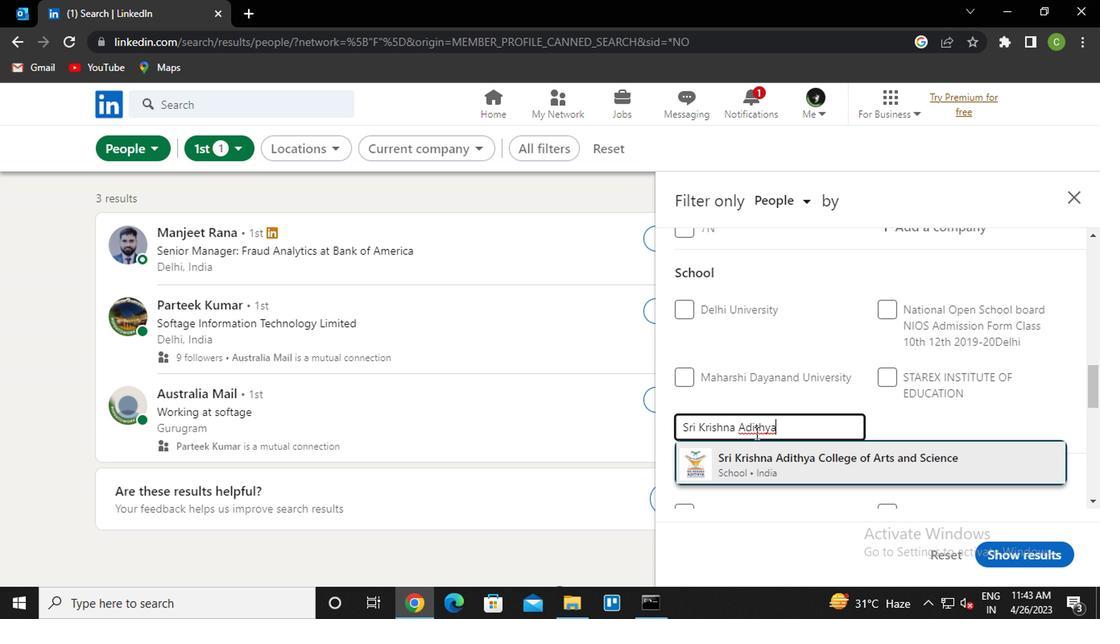 
Action: Mouse moved to (754, 426)
Screenshot: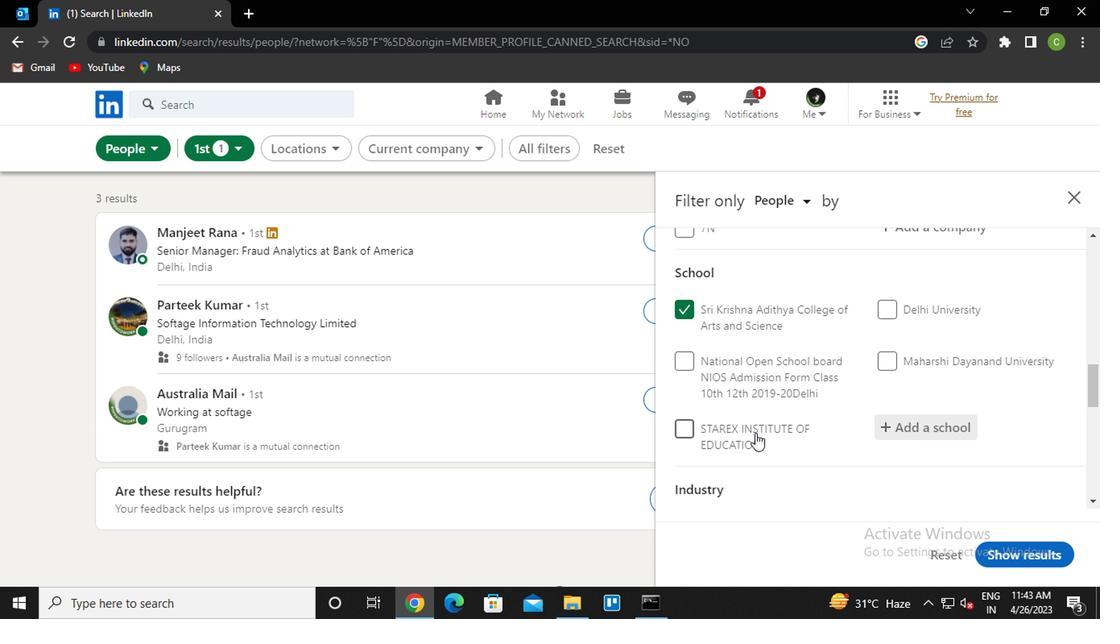 
Action: Mouse scrolled (754, 425) with delta (0, -1)
Screenshot: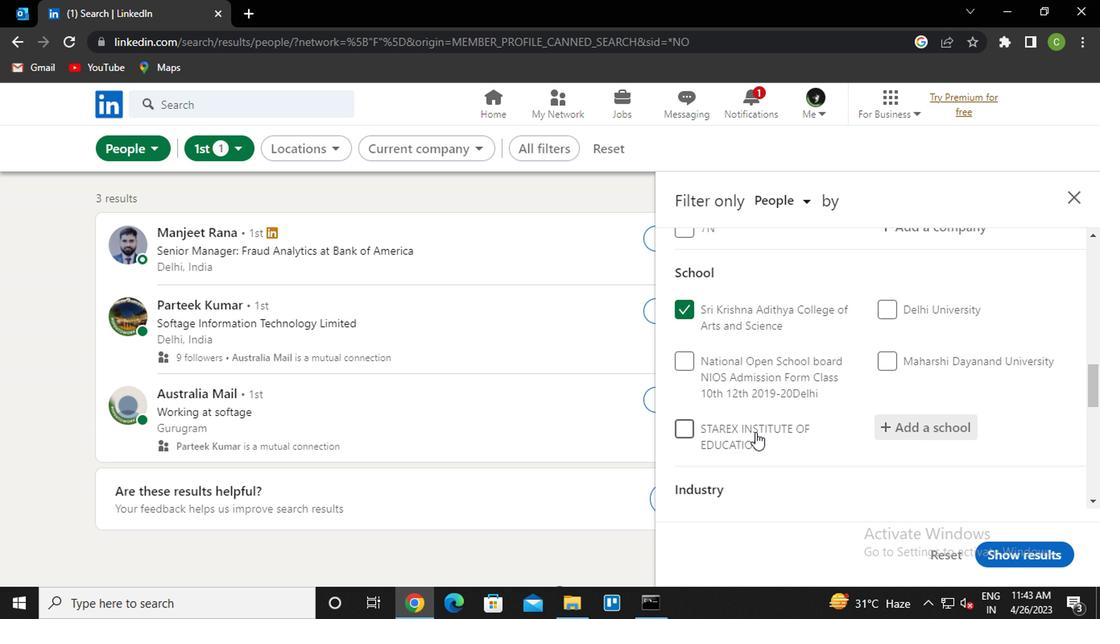 
Action: Mouse moved to (755, 425)
Screenshot: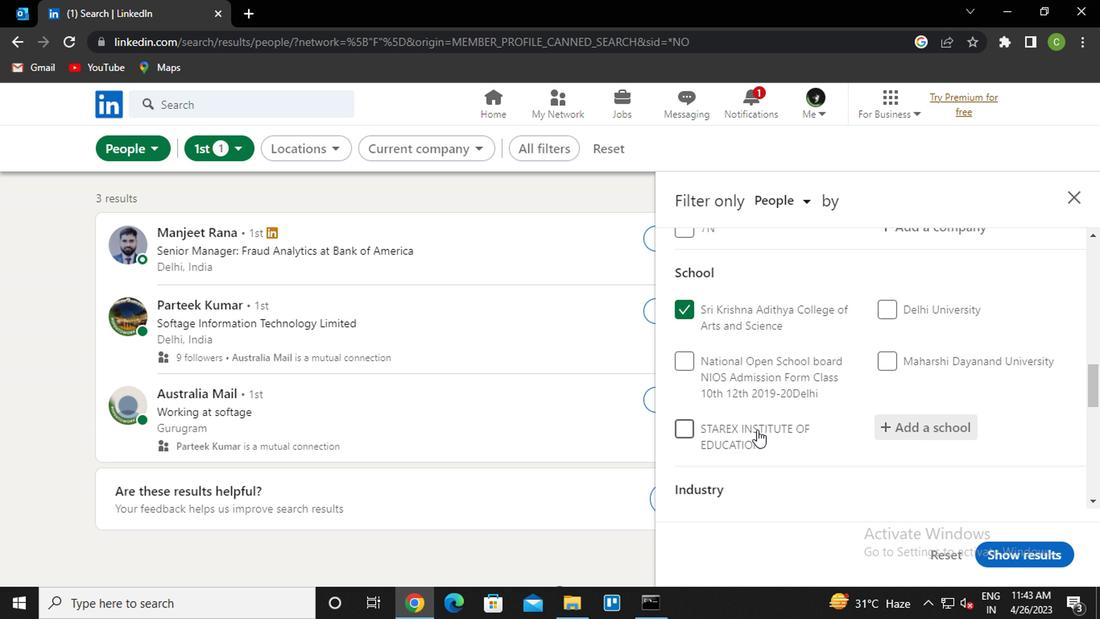 
Action: Mouse scrolled (755, 424) with delta (0, 0)
Screenshot: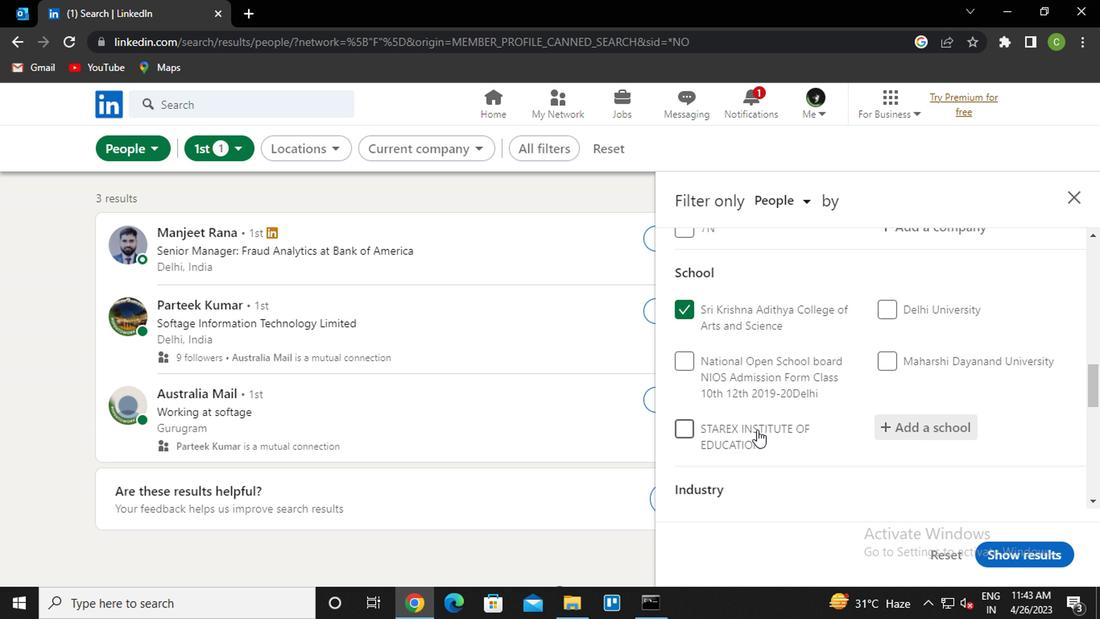 
Action: Mouse moved to (758, 424)
Screenshot: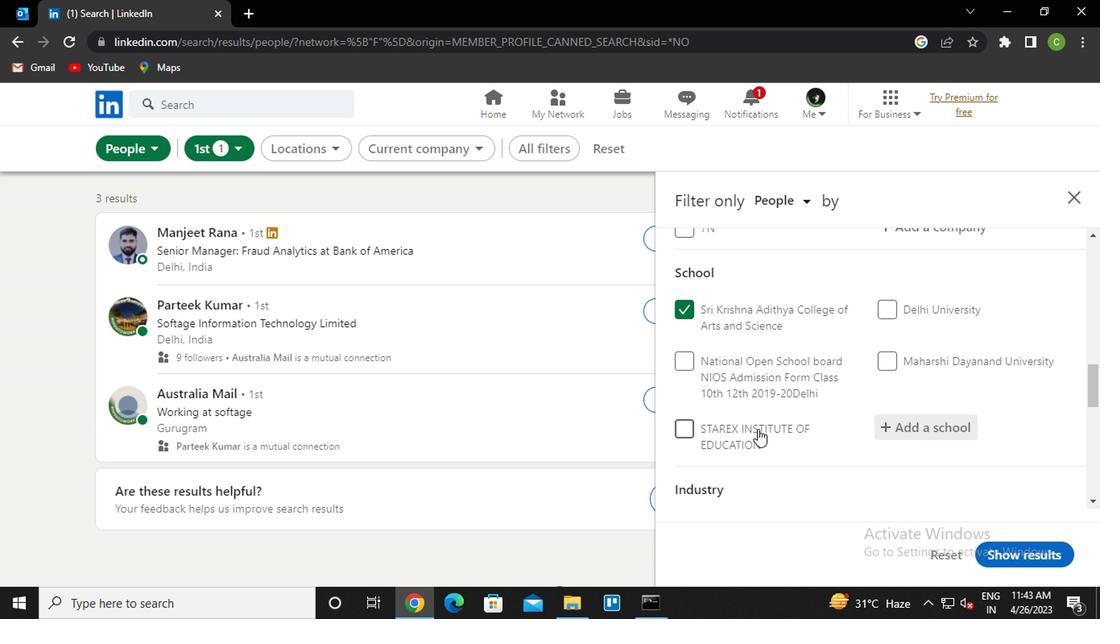 
Action: Mouse scrolled (758, 424) with delta (0, 0)
Screenshot: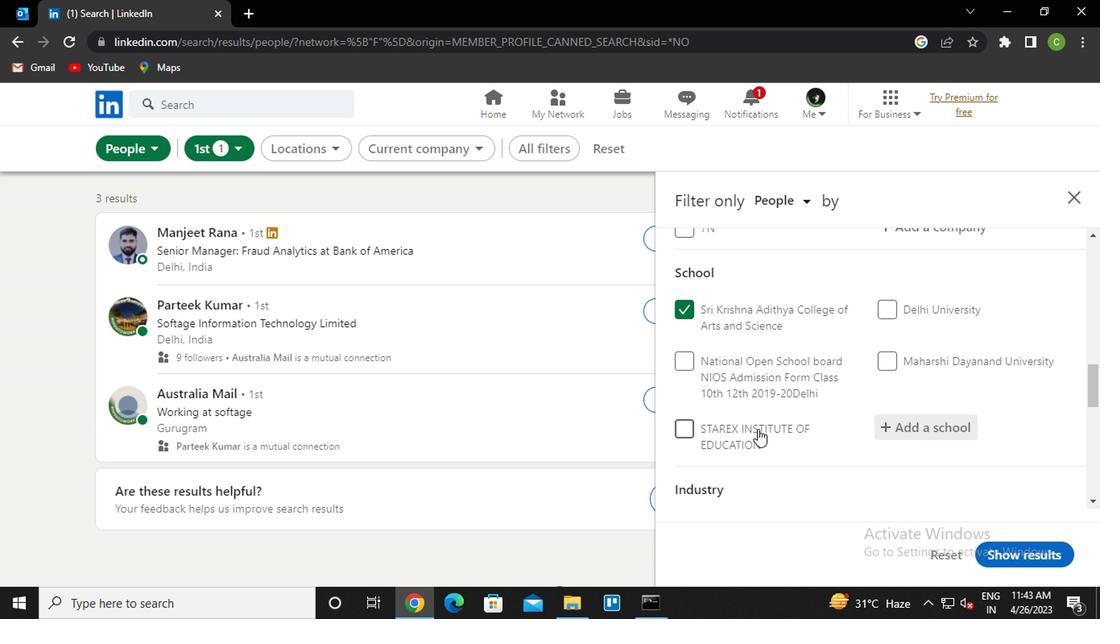 
Action: Mouse moved to (917, 360)
Screenshot: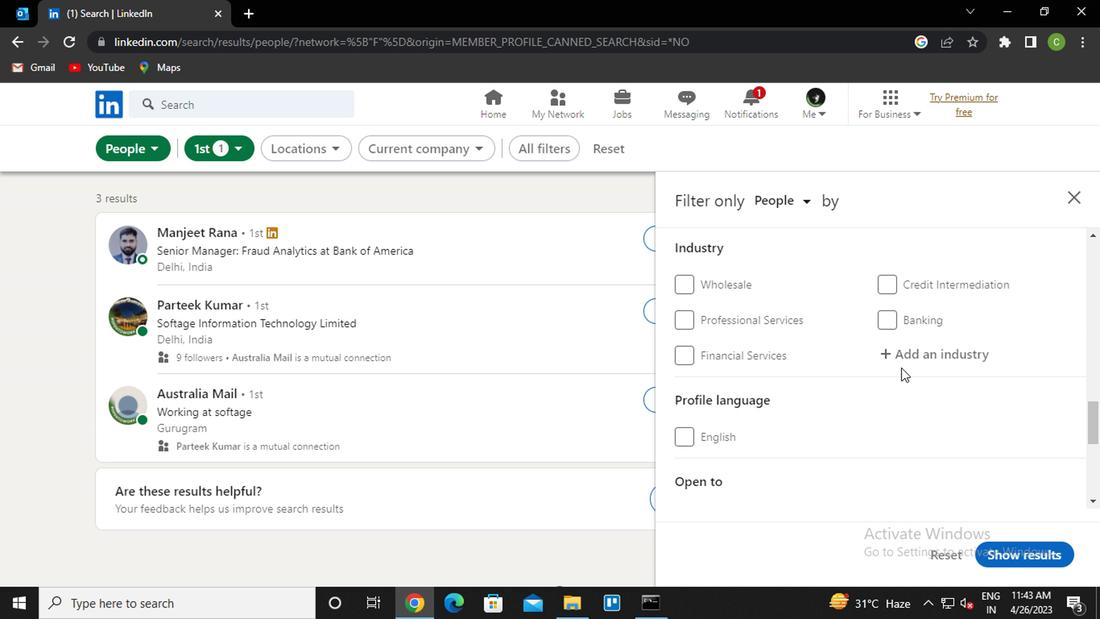 
Action: Mouse pressed left at (917, 360)
Screenshot: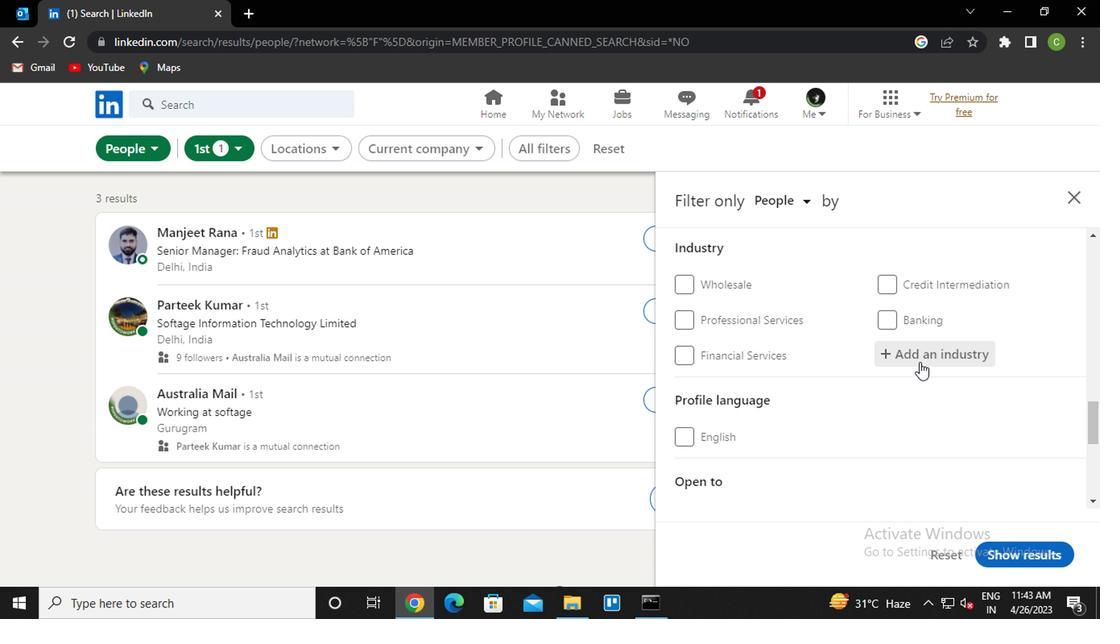 
Action: Key pressed <Key.caps_lock>b<Key.caps_lock>ook<Key.space><Key.down><Key.down><Key.enter>
Screenshot: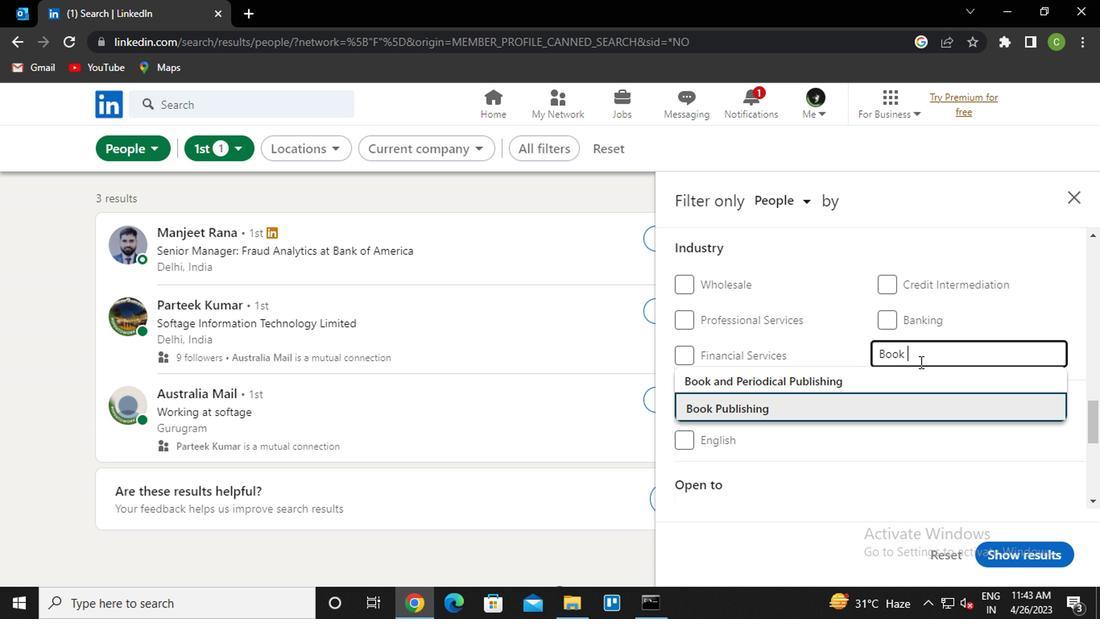 
Action: Mouse moved to (915, 362)
Screenshot: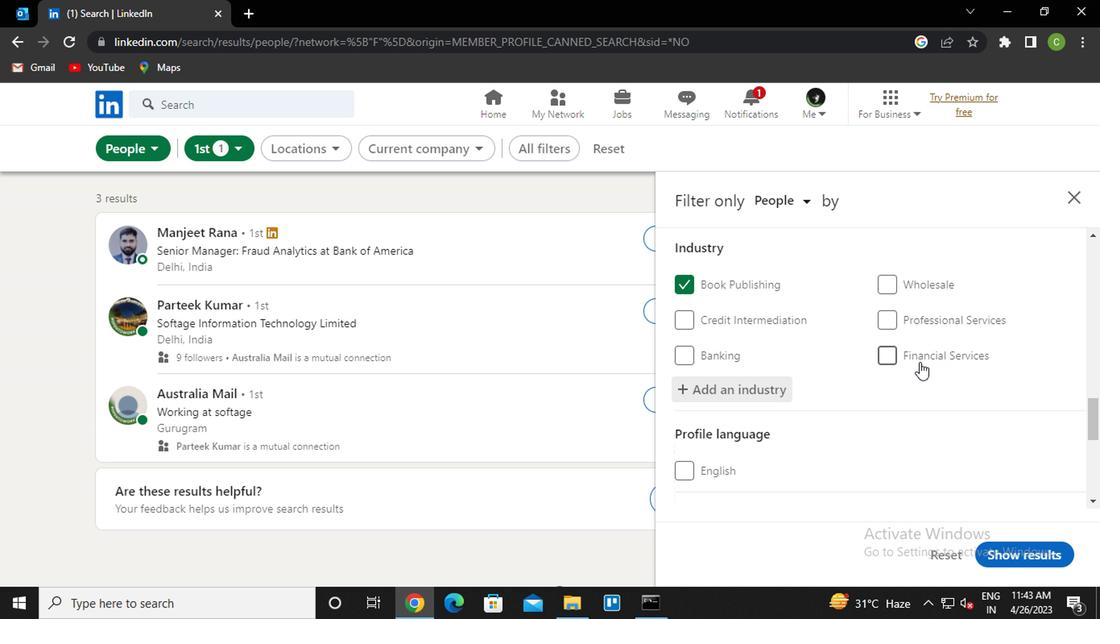 
Action: Mouse scrolled (915, 361) with delta (0, 0)
Screenshot: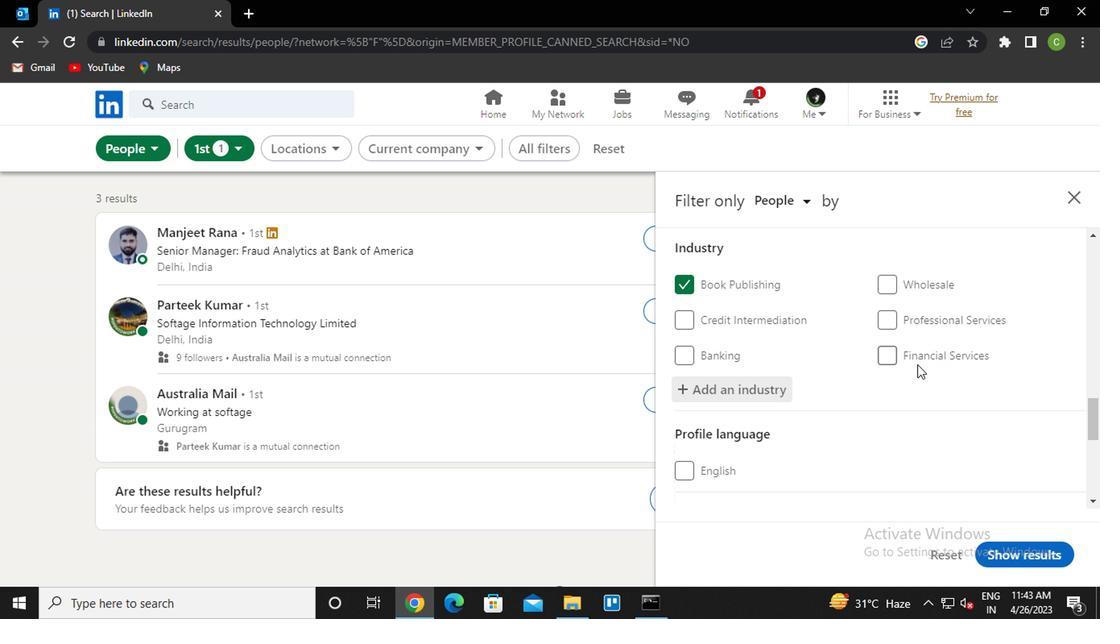 
Action: Mouse scrolled (915, 361) with delta (0, 0)
Screenshot: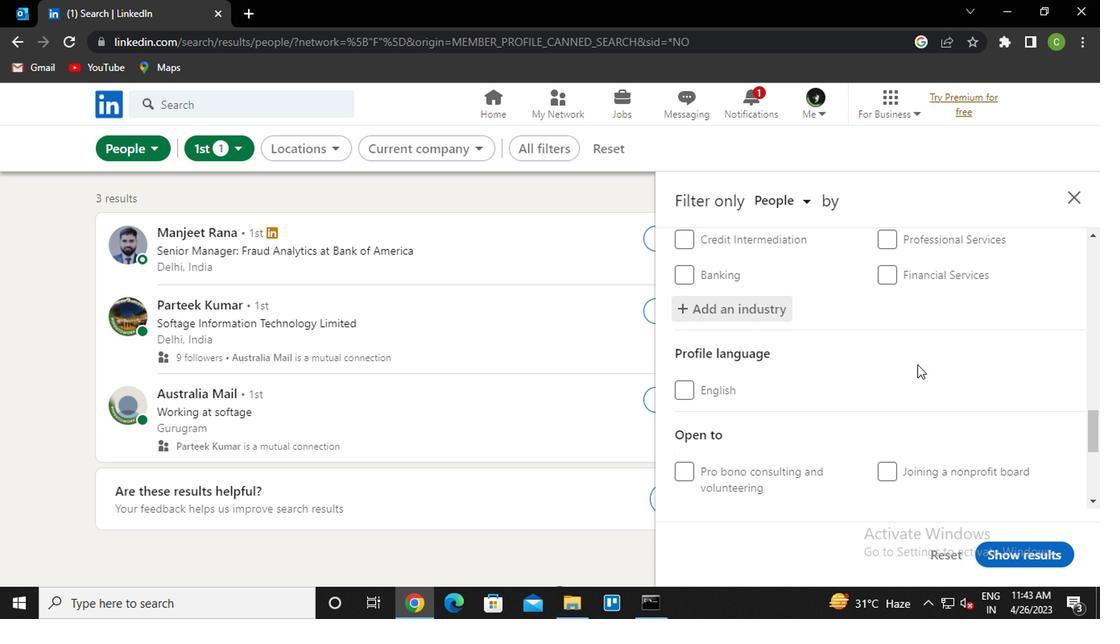 
Action: Mouse moved to (913, 364)
Screenshot: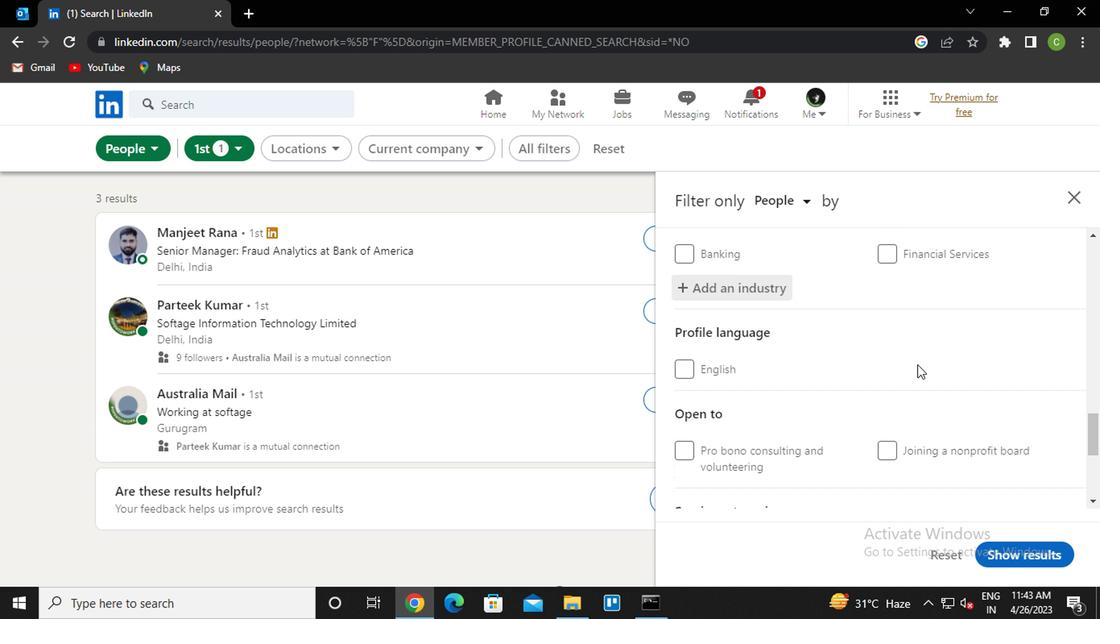 
Action: Mouse scrolled (913, 363) with delta (0, 0)
Screenshot: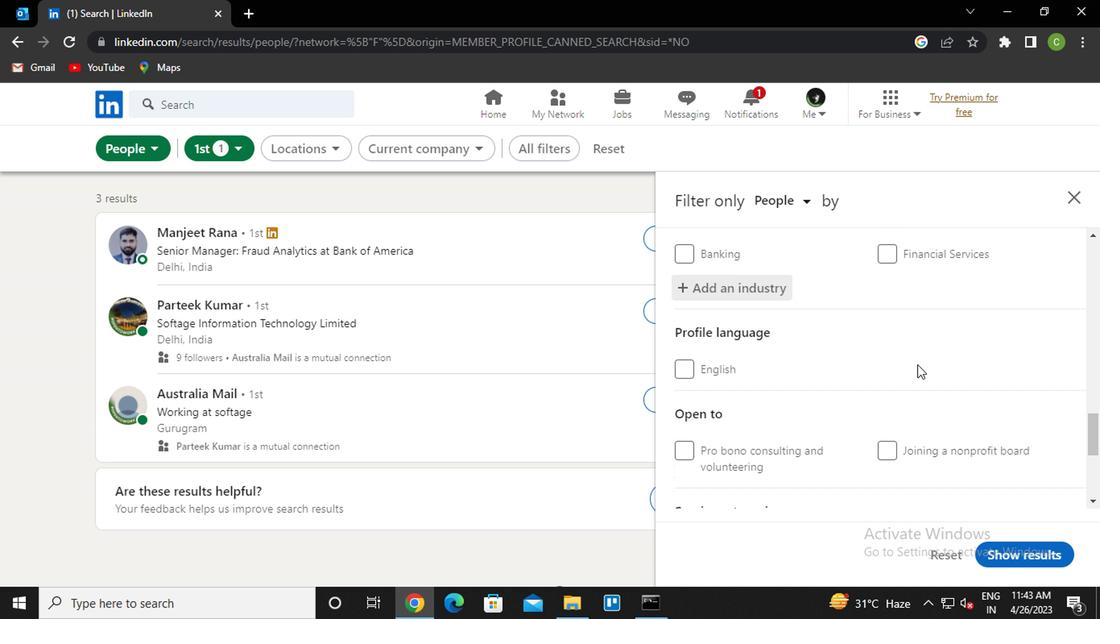
Action: Mouse moved to (909, 366)
Screenshot: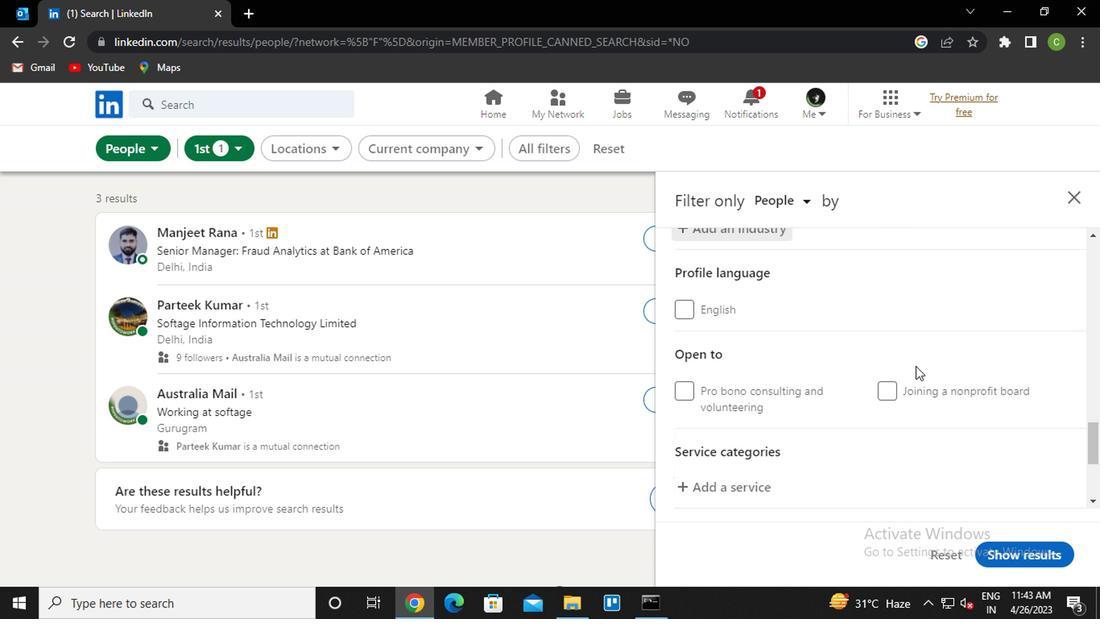 
Action: Mouse scrolled (909, 366) with delta (0, 0)
Screenshot: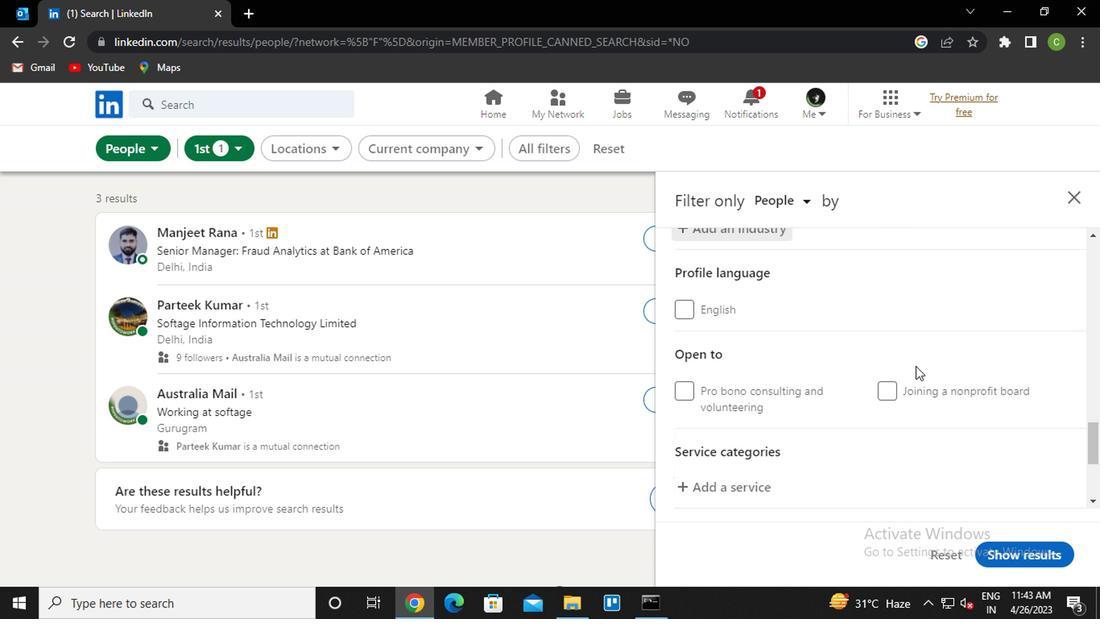 
Action: Mouse moved to (722, 328)
Screenshot: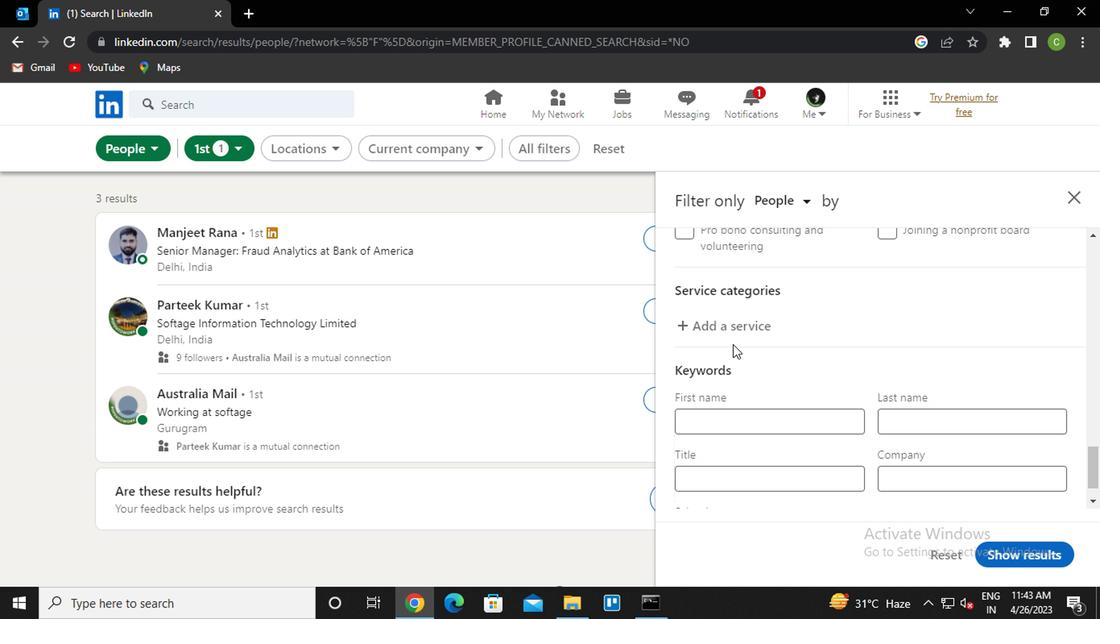 
Action: Mouse pressed left at (722, 328)
Screenshot: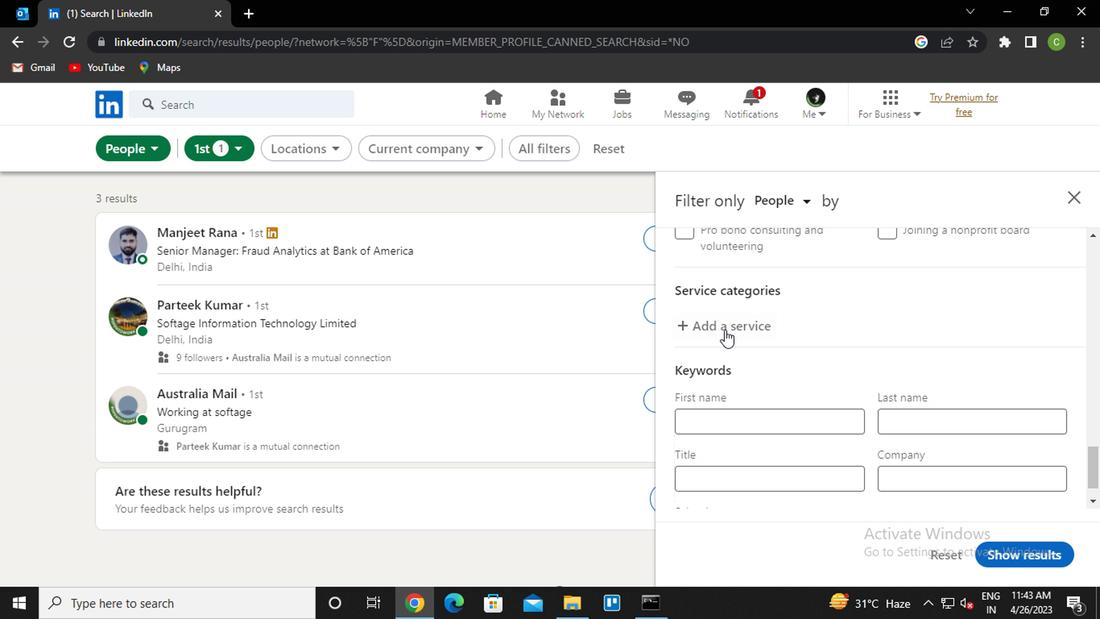 
Action: Key pressed <Key.caps_lock>s<Key.caps_lock>Earch<Key.space><Key.caps_lock>r<Key.caps_lock><Key.backspace><Key.down><Key.down><Key.enter>
Screenshot: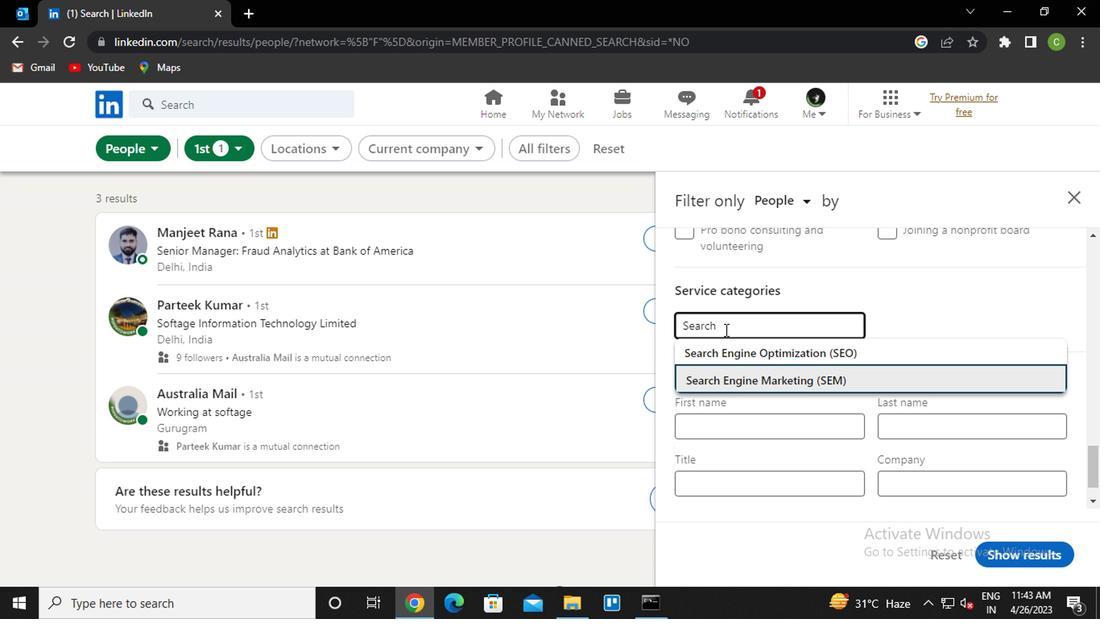 
Action: Mouse moved to (751, 424)
Screenshot: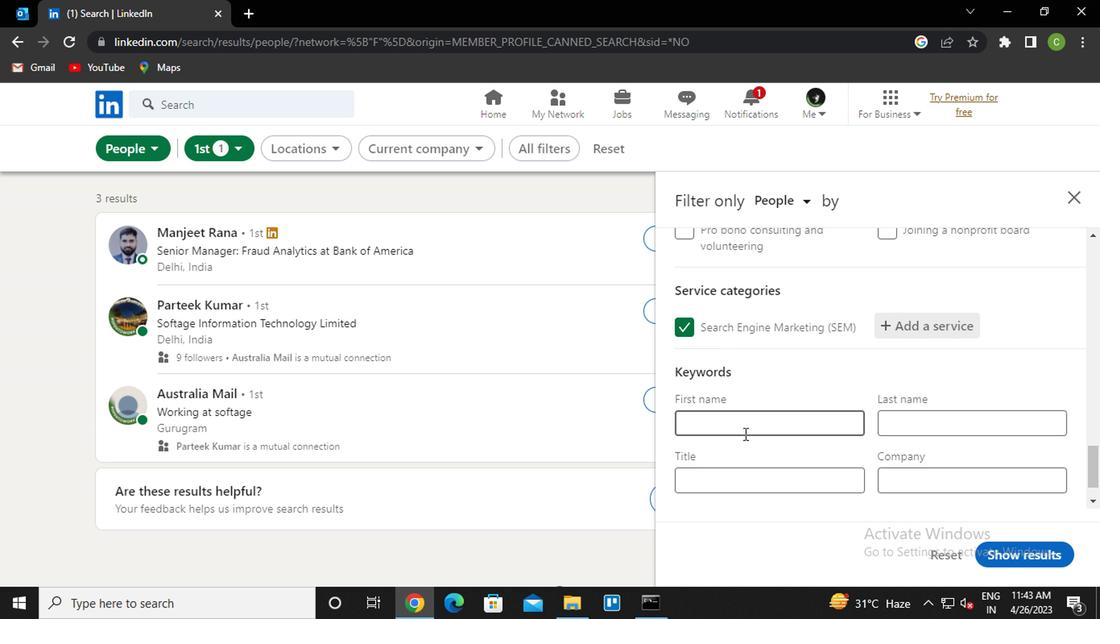 
Action: Mouse pressed left at (751, 424)
Screenshot: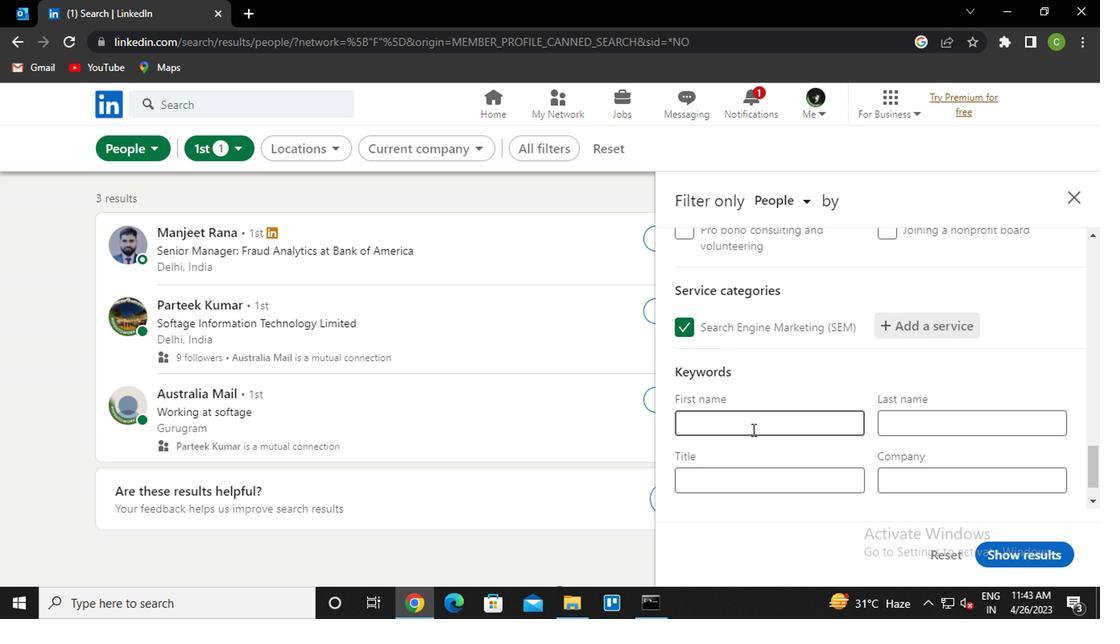 
Action: Mouse moved to (769, 476)
Screenshot: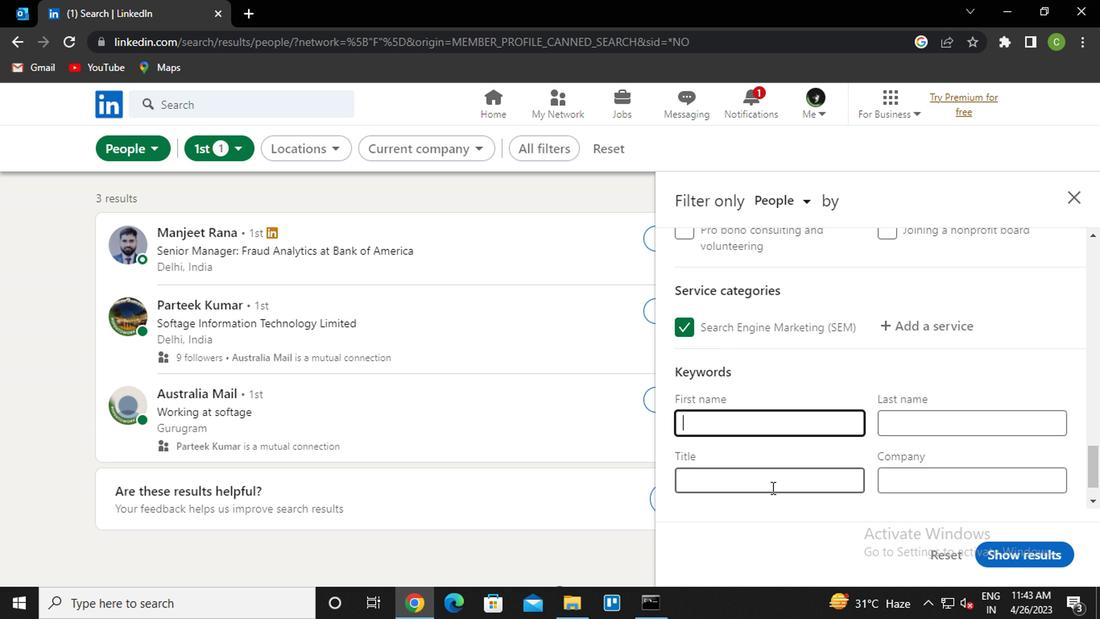 
Action: Mouse pressed left at (769, 476)
Screenshot: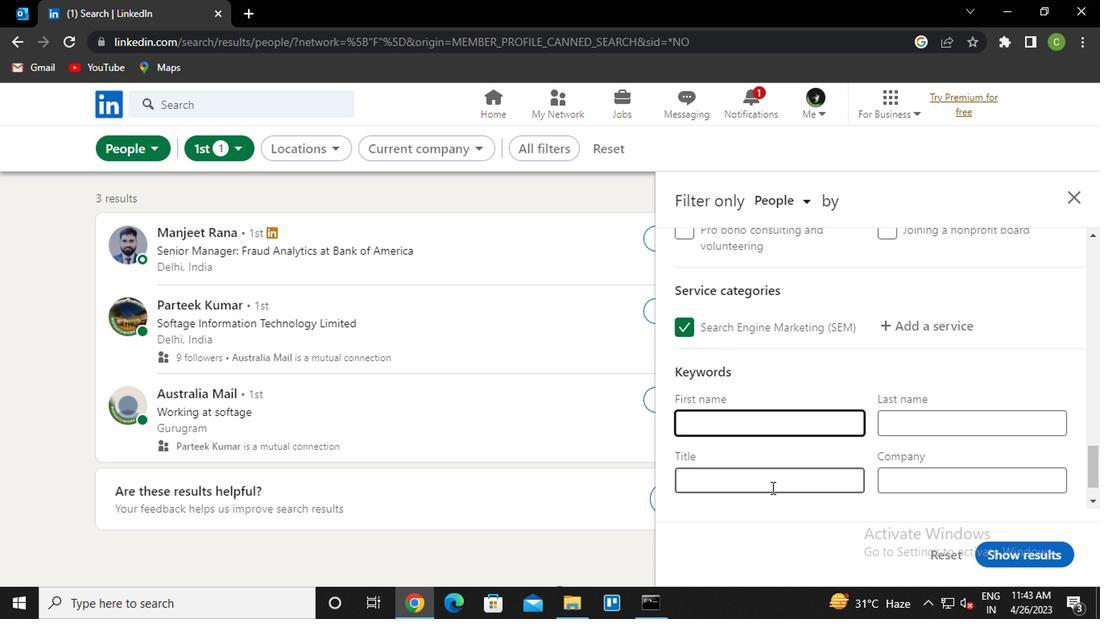 
Action: Key pressed <Key.caps_lock>c<Key.caps_lock>hemist
Screenshot: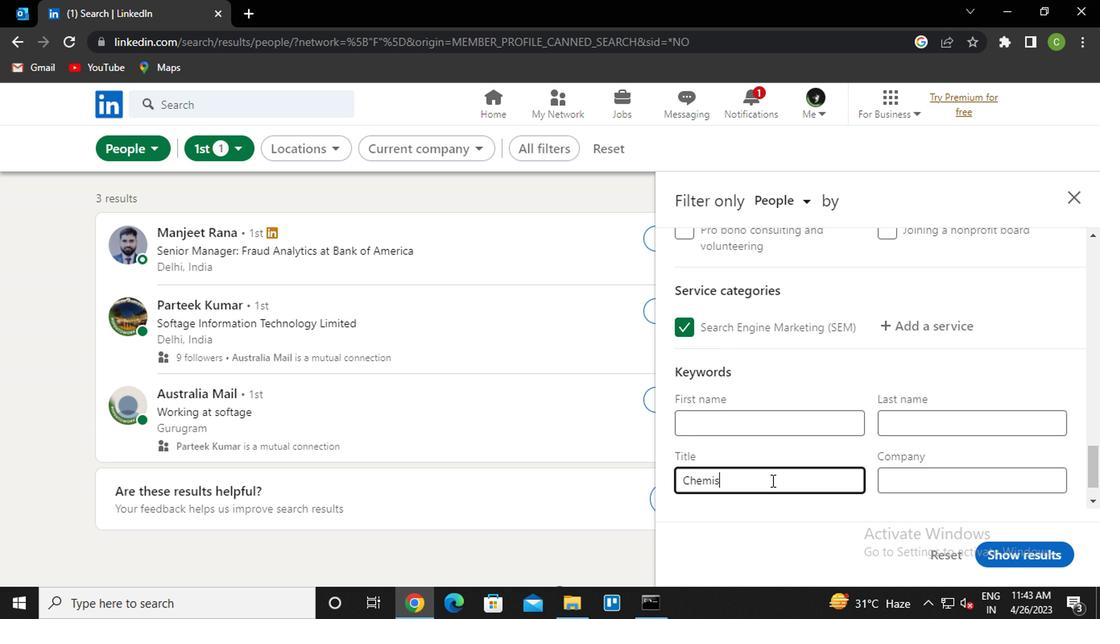 
Action: Mouse moved to (1033, 549)
Screenshot: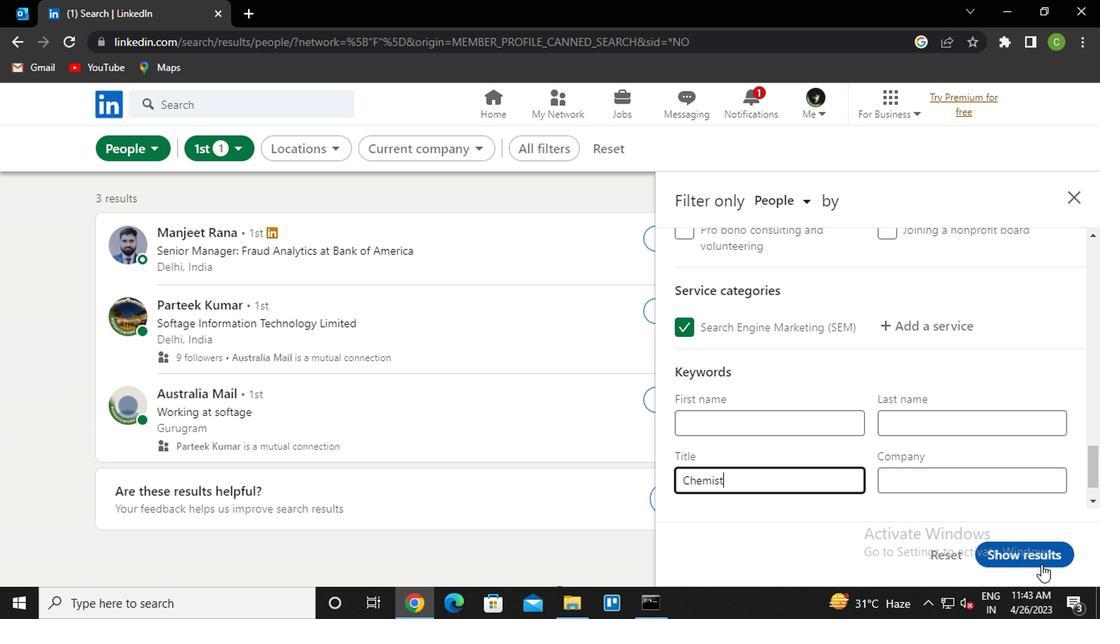 
Action: Mouse pressed left at (1033, 549)
Screenshot: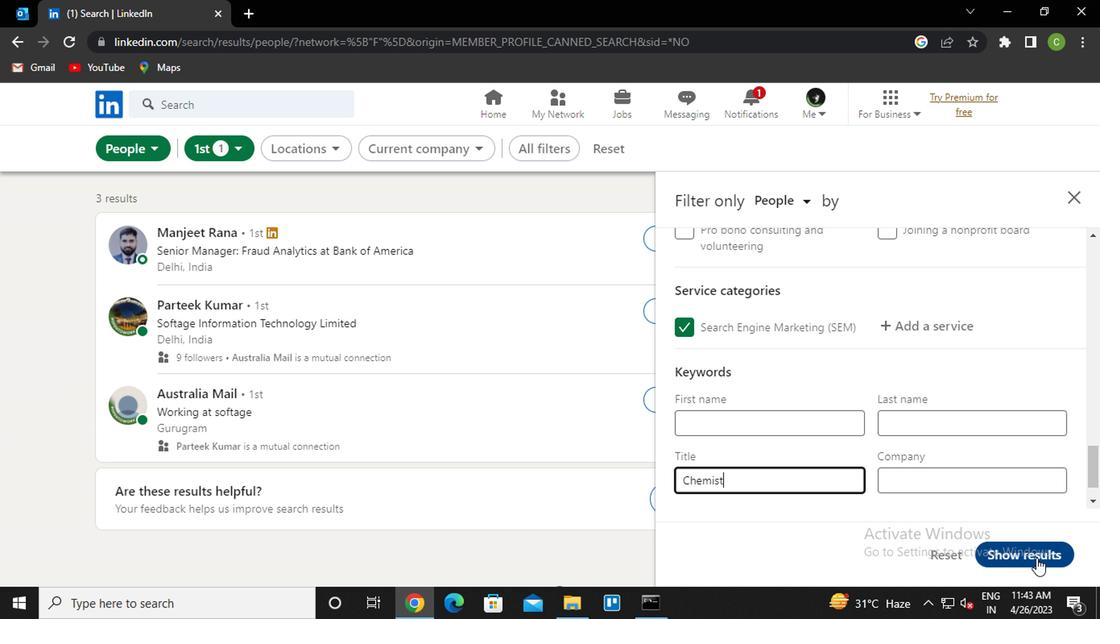 
Action: Mouse moved to (607, 600)
Screenshot: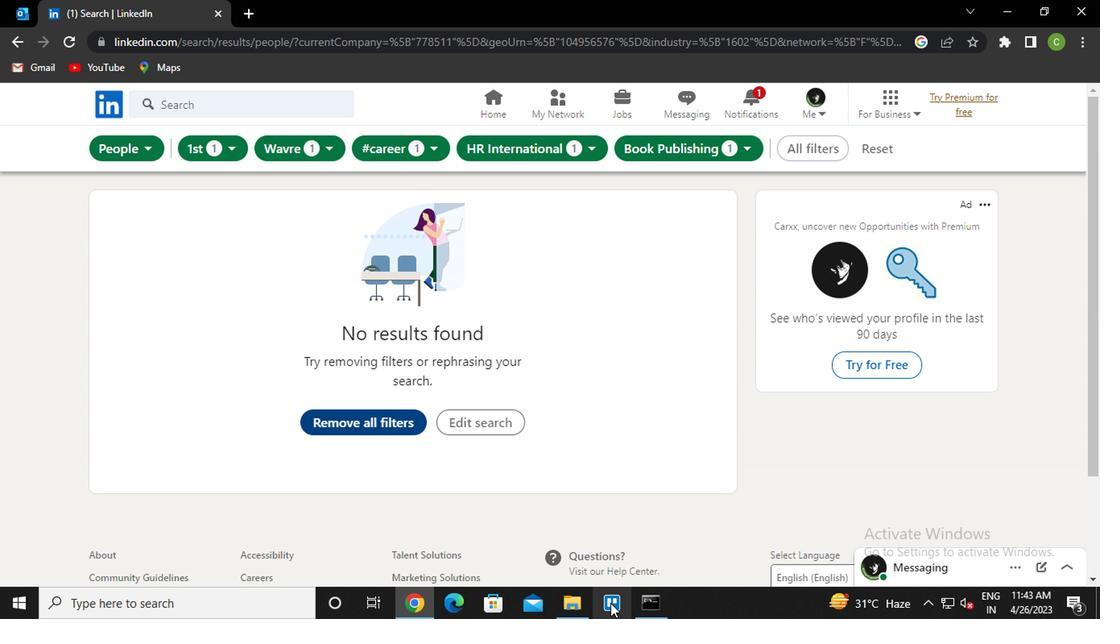 
